 Task: Look for products in the category "Aromatherapy & Essential Oils" from Hobe Labs only.
Action: Mouse pressed left at (328, 154)
Screenshot: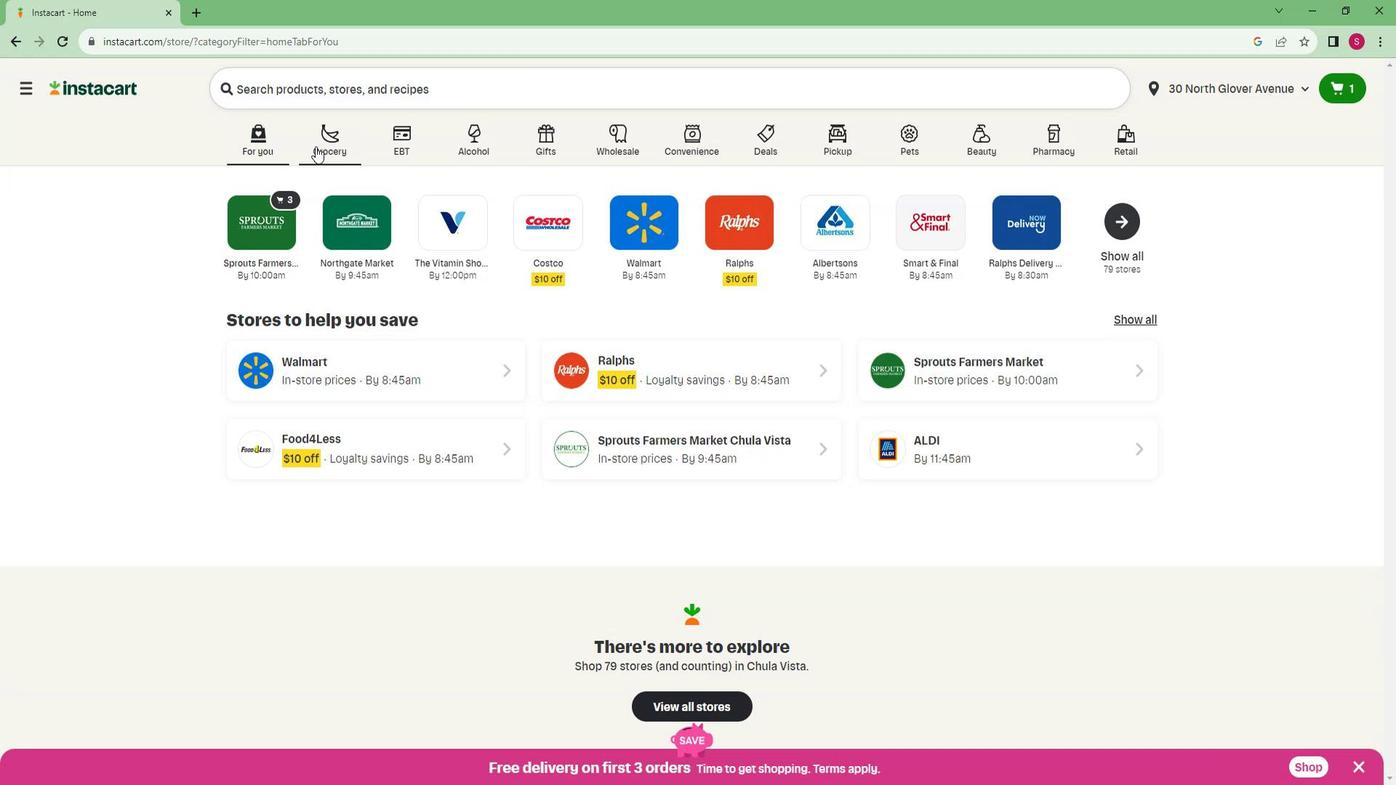 
Action: Mouse moved to (301, 408)
Screenshot: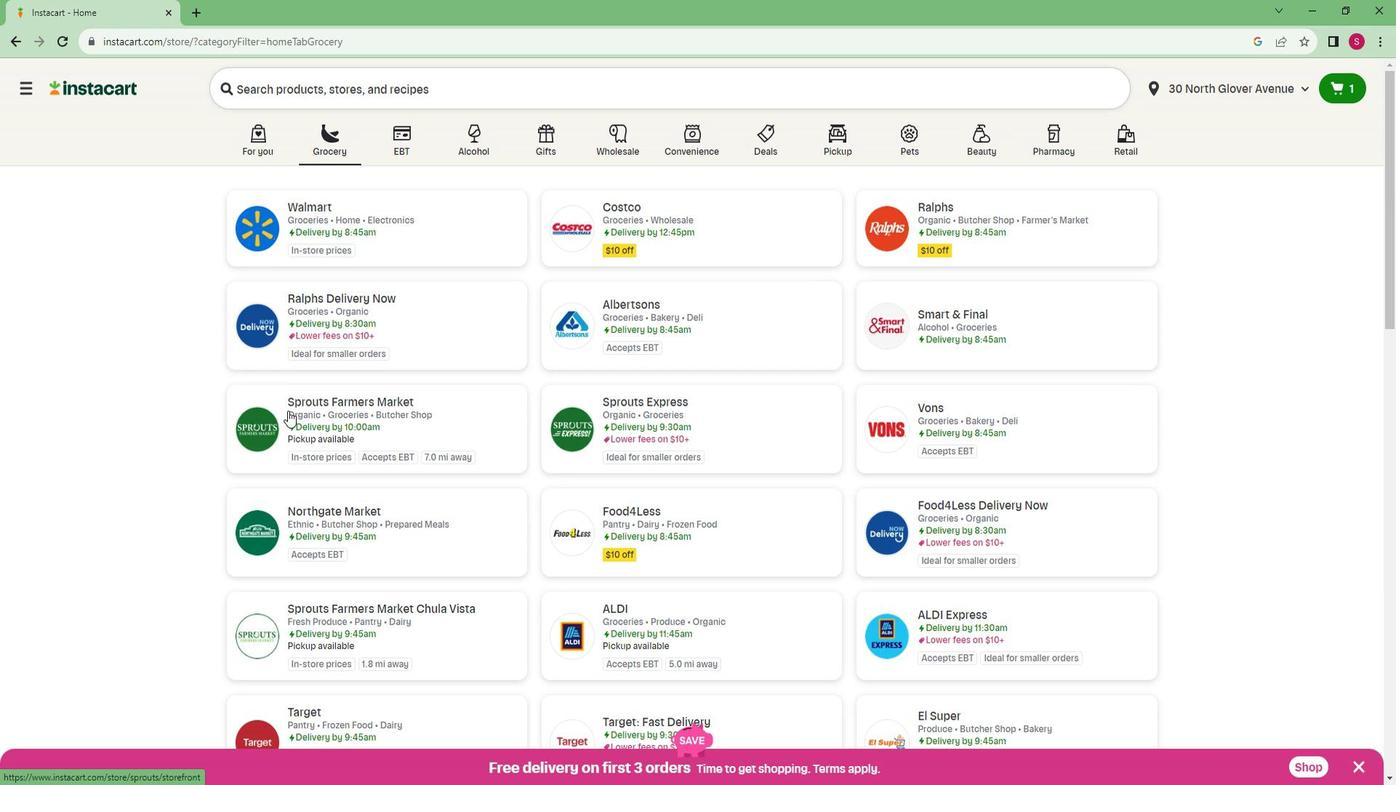 
Action: Mouse pressed left at (301, 408)
Screenshot: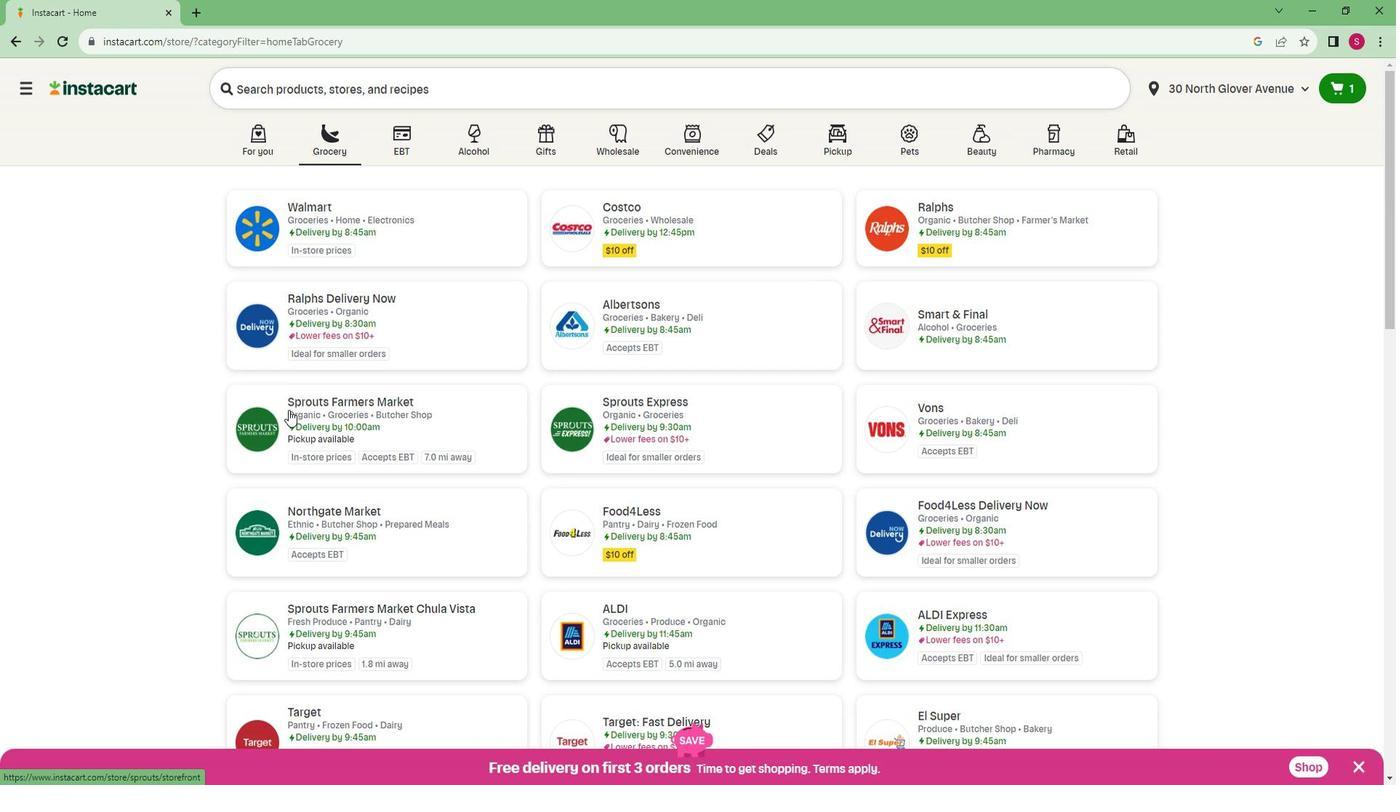 
Action: Mouse moved to (81, 516)
Screenshot: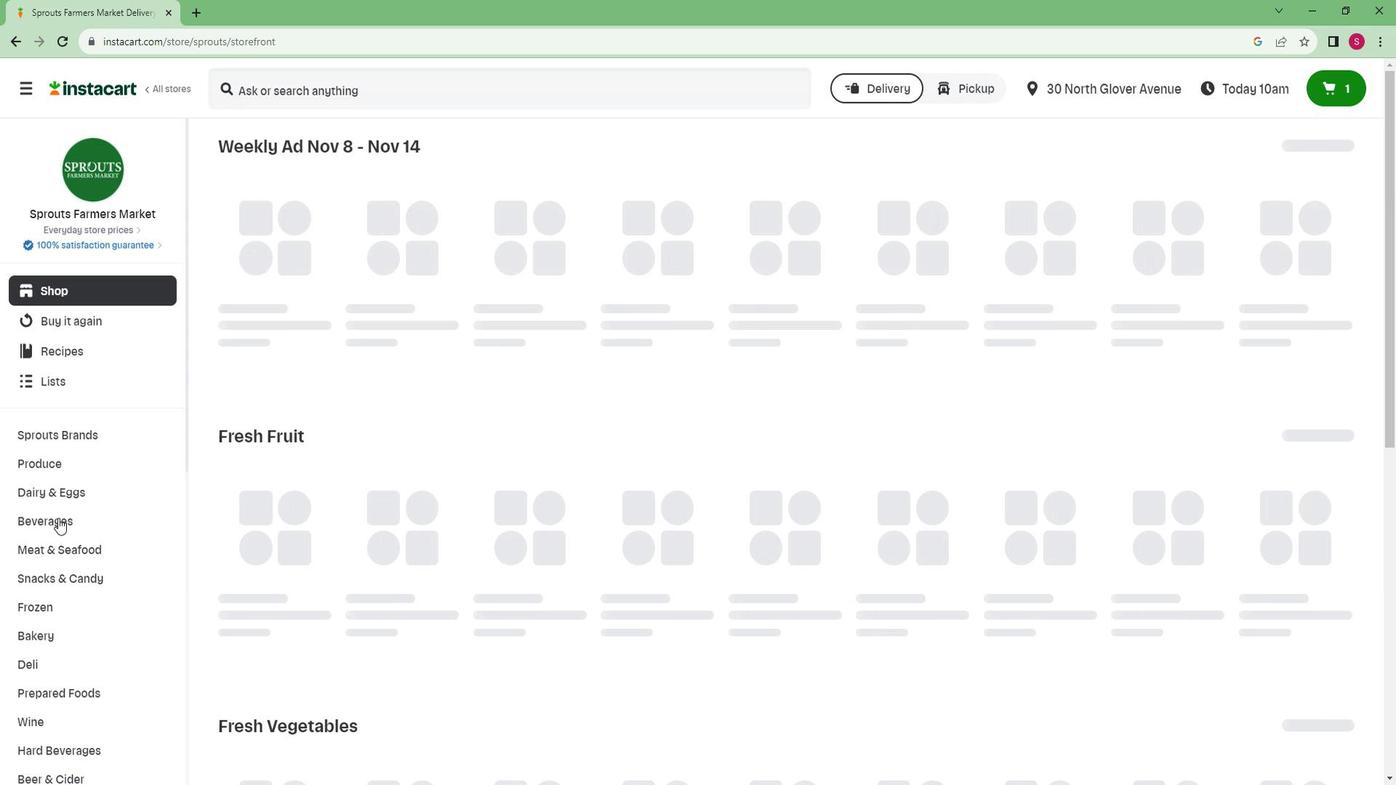 
Action: Mouse scrolled (81, 515) with delta (0, 0)
Screenshot: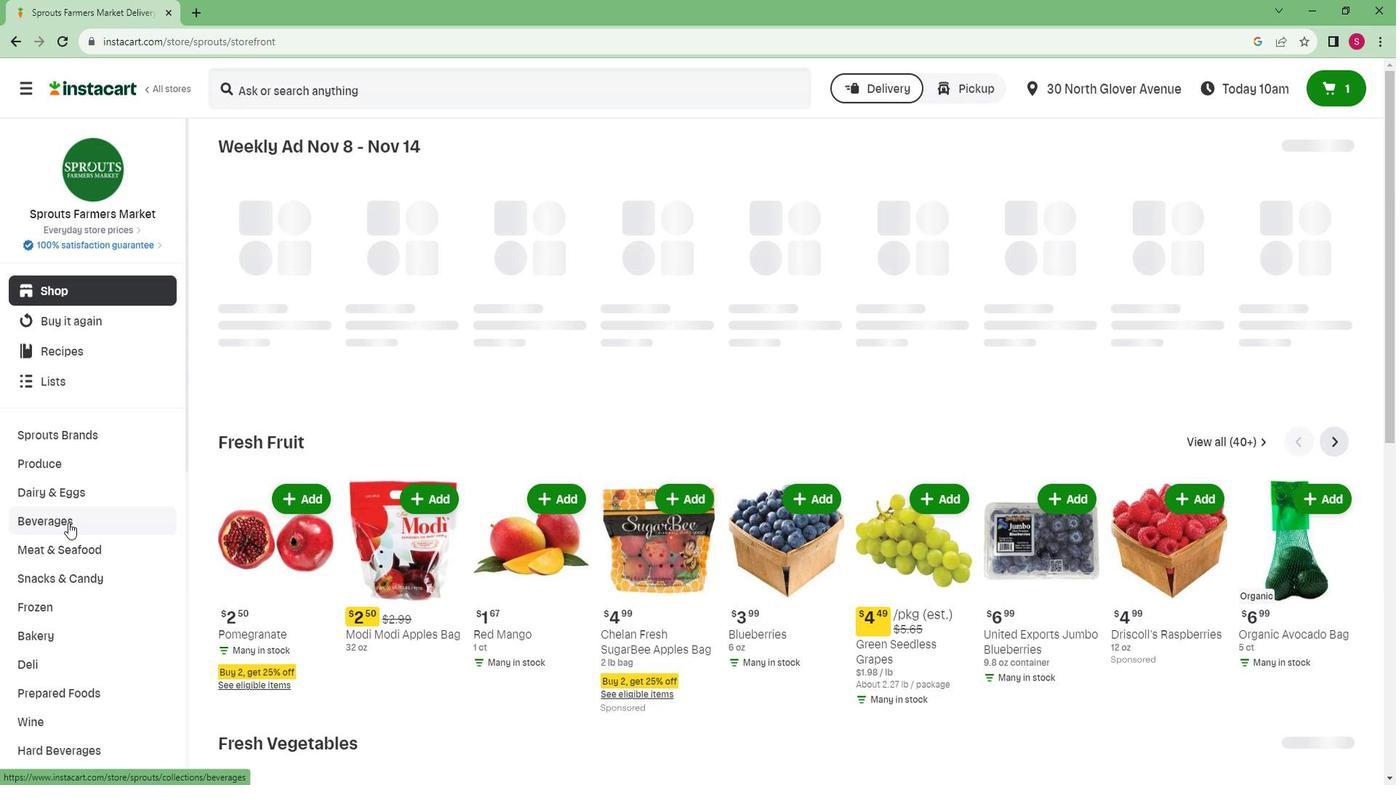 
Action: Mouse scrolled (81, 515) with delta (0, 0)
Screenshot: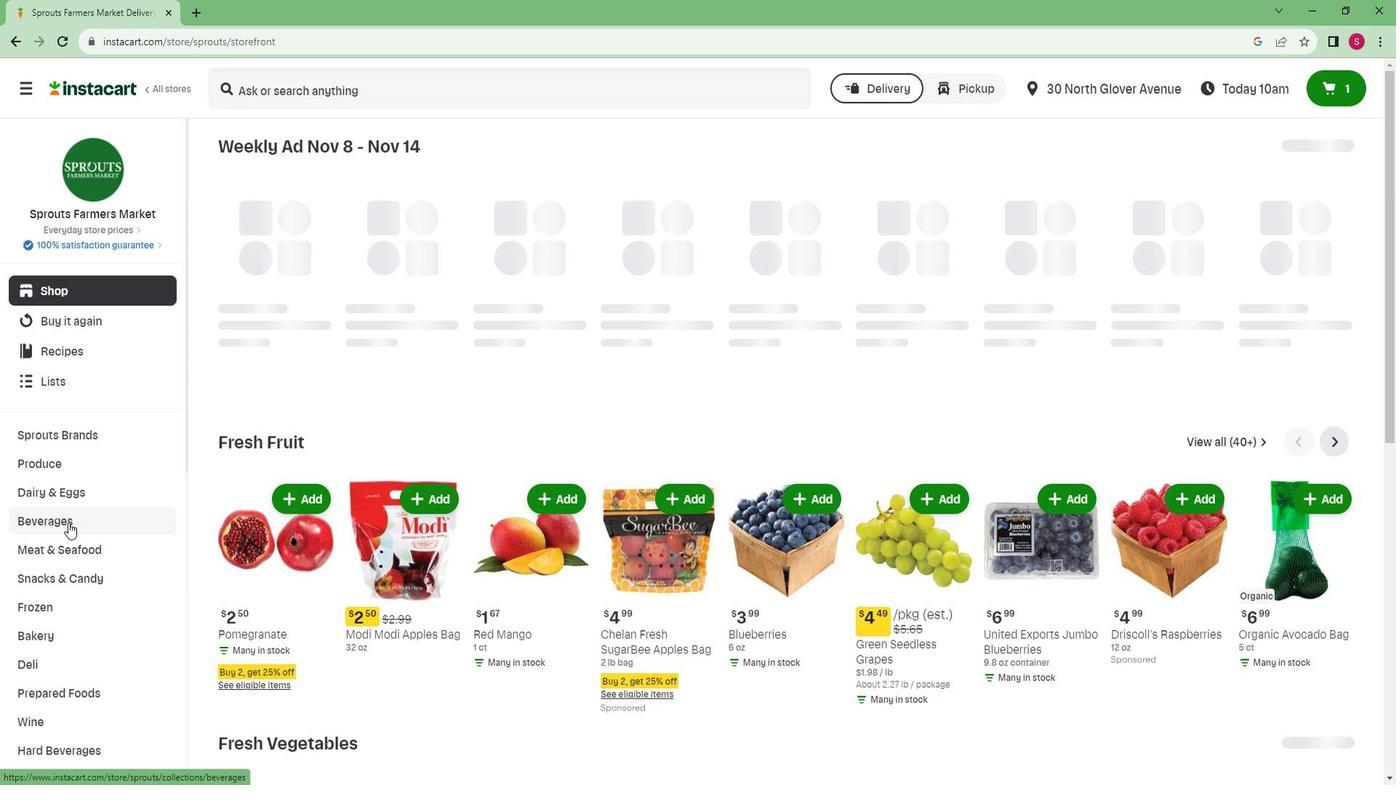 
Action: Mouse scrolled (81, 515) with delta (0, 0)
Screenshot: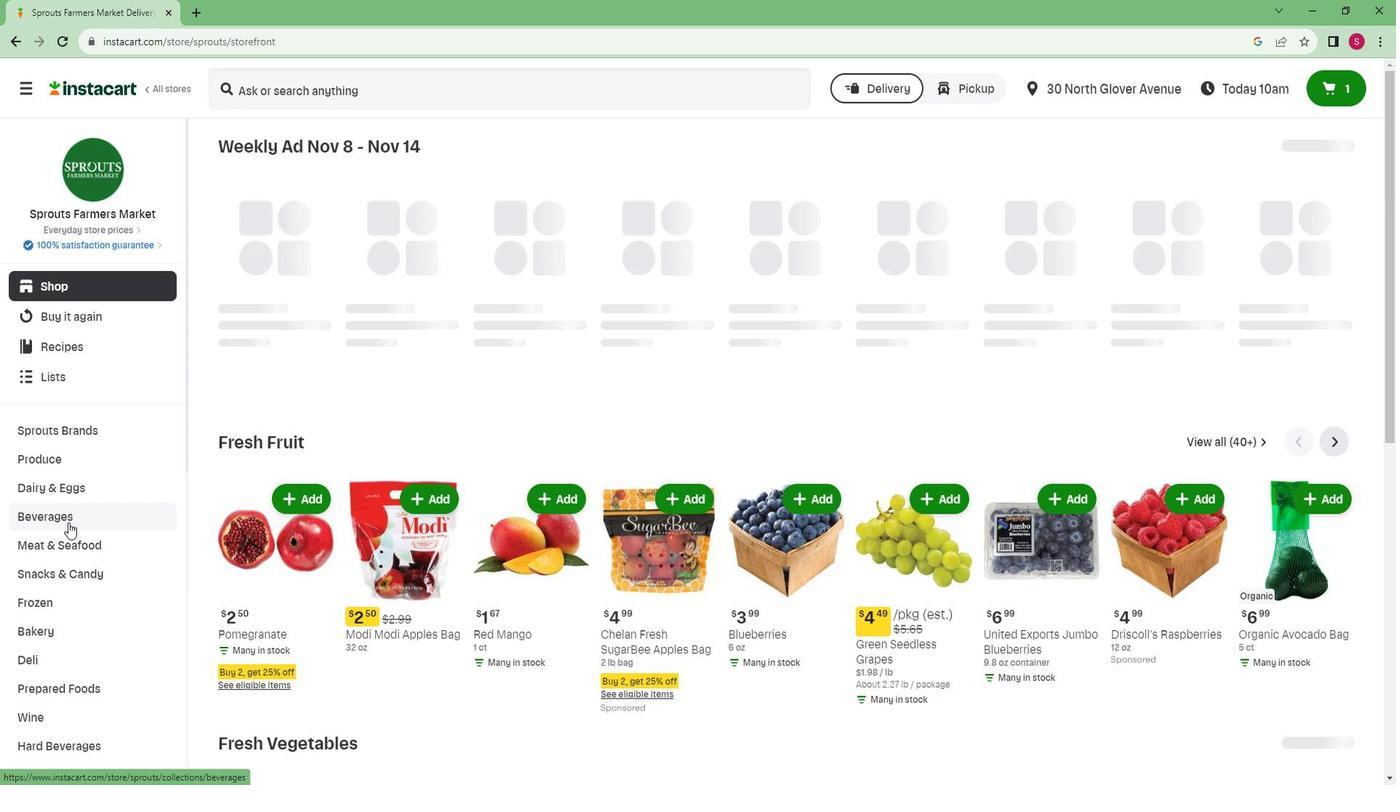 
Action: Mouse scrolled (81, 515) with delta (0, 0)
Screenshot: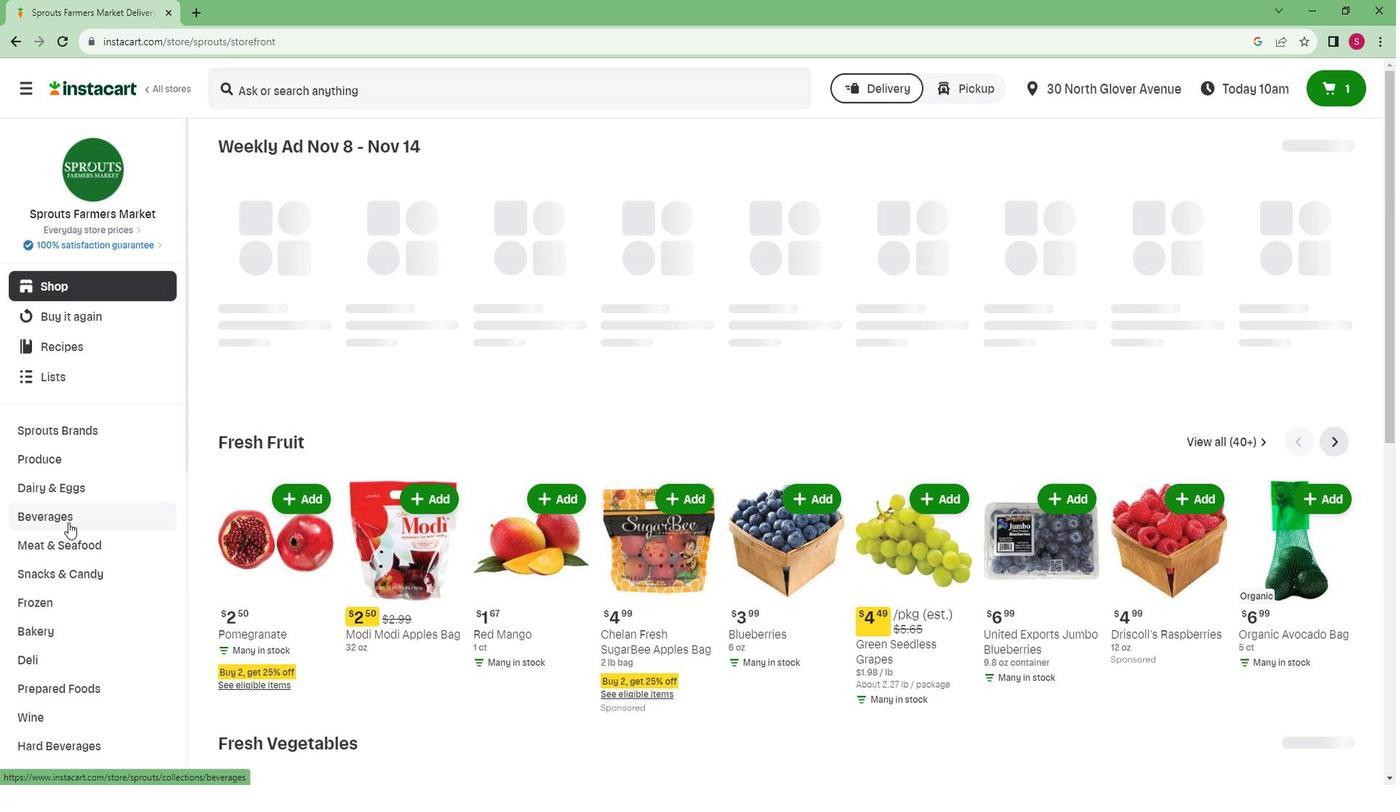 
Action: Mouse scrolled (81, 515) with delta (0, 0)
Screenshot: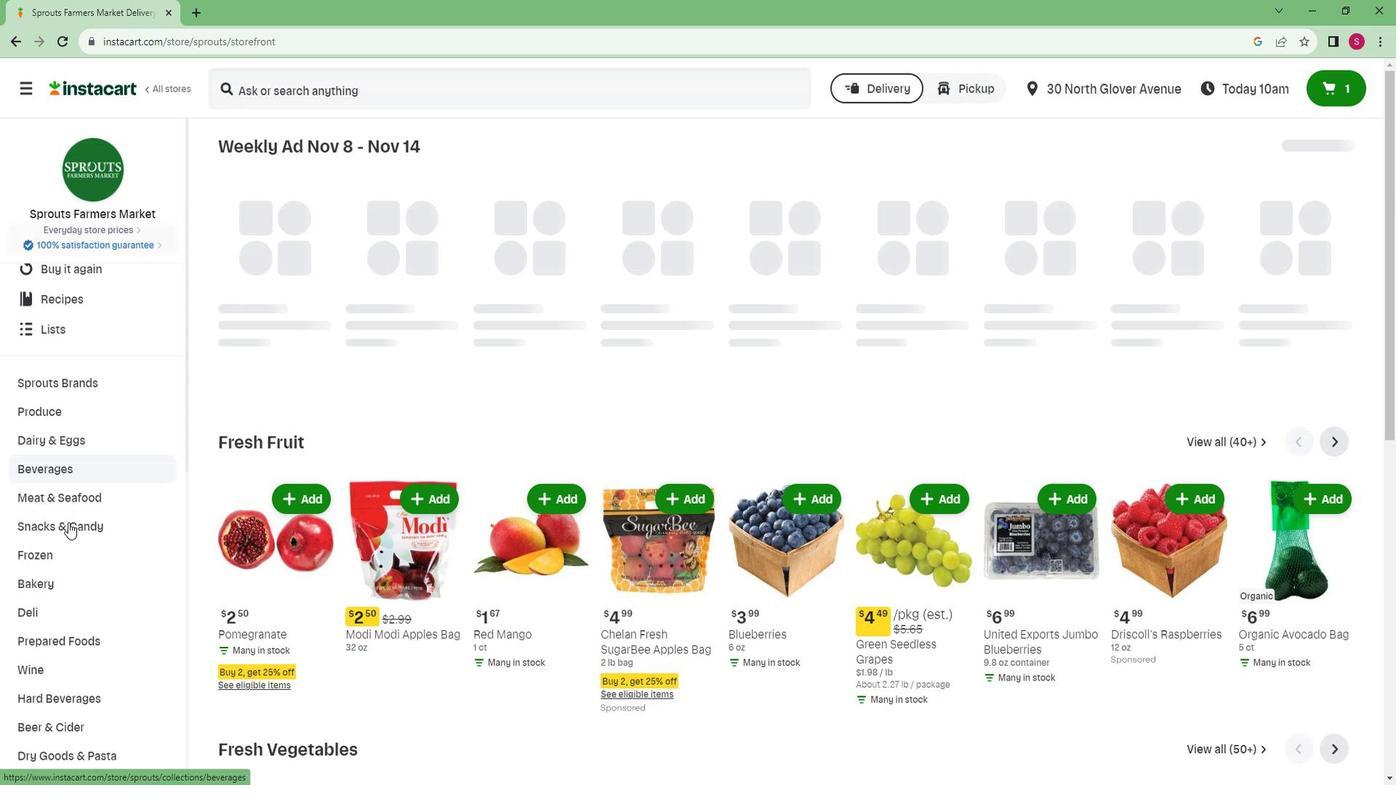 
Action: Mouse scrolled (81, 515) with delta (0, 0)
Screenshot: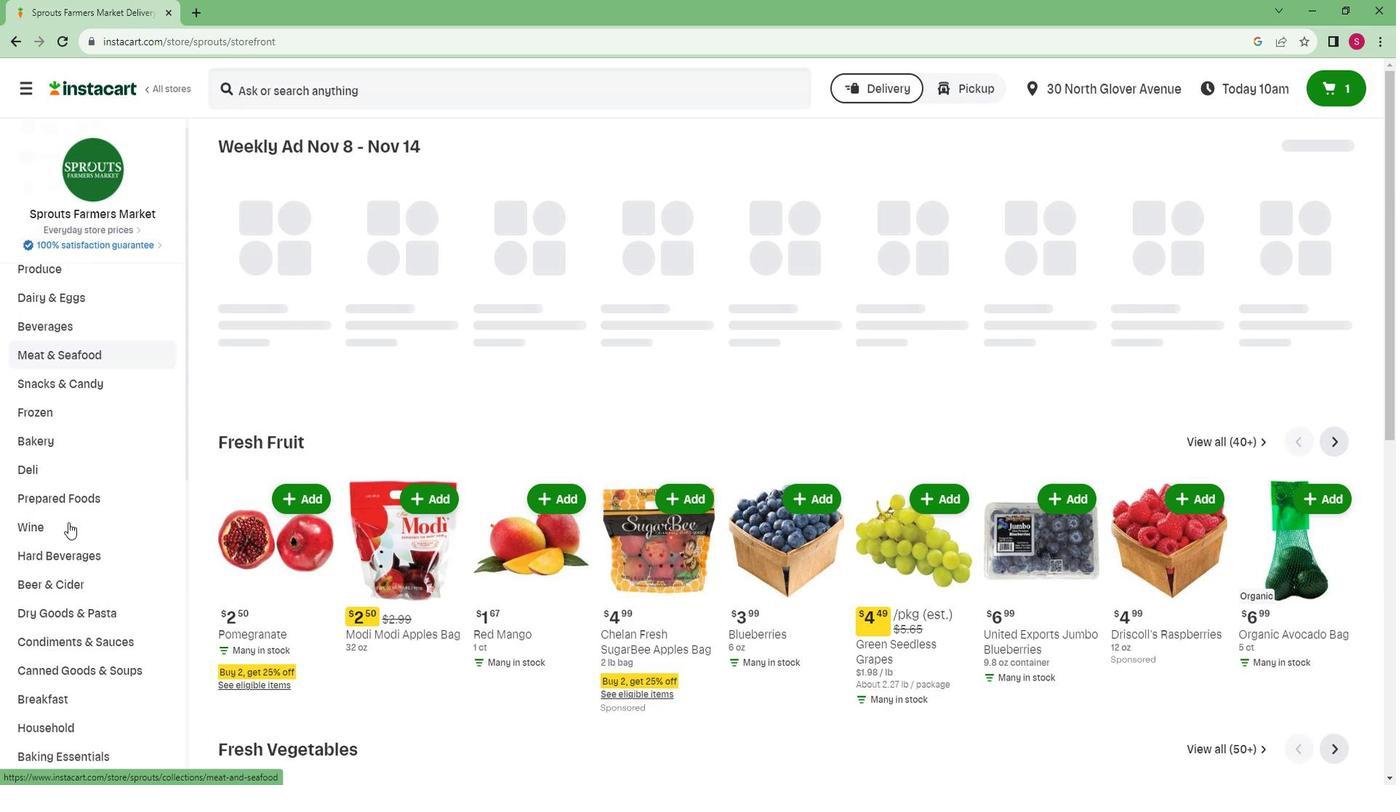 
Action: Mouse scrolled (81, 515) with delta (0, 0)
Screenshot: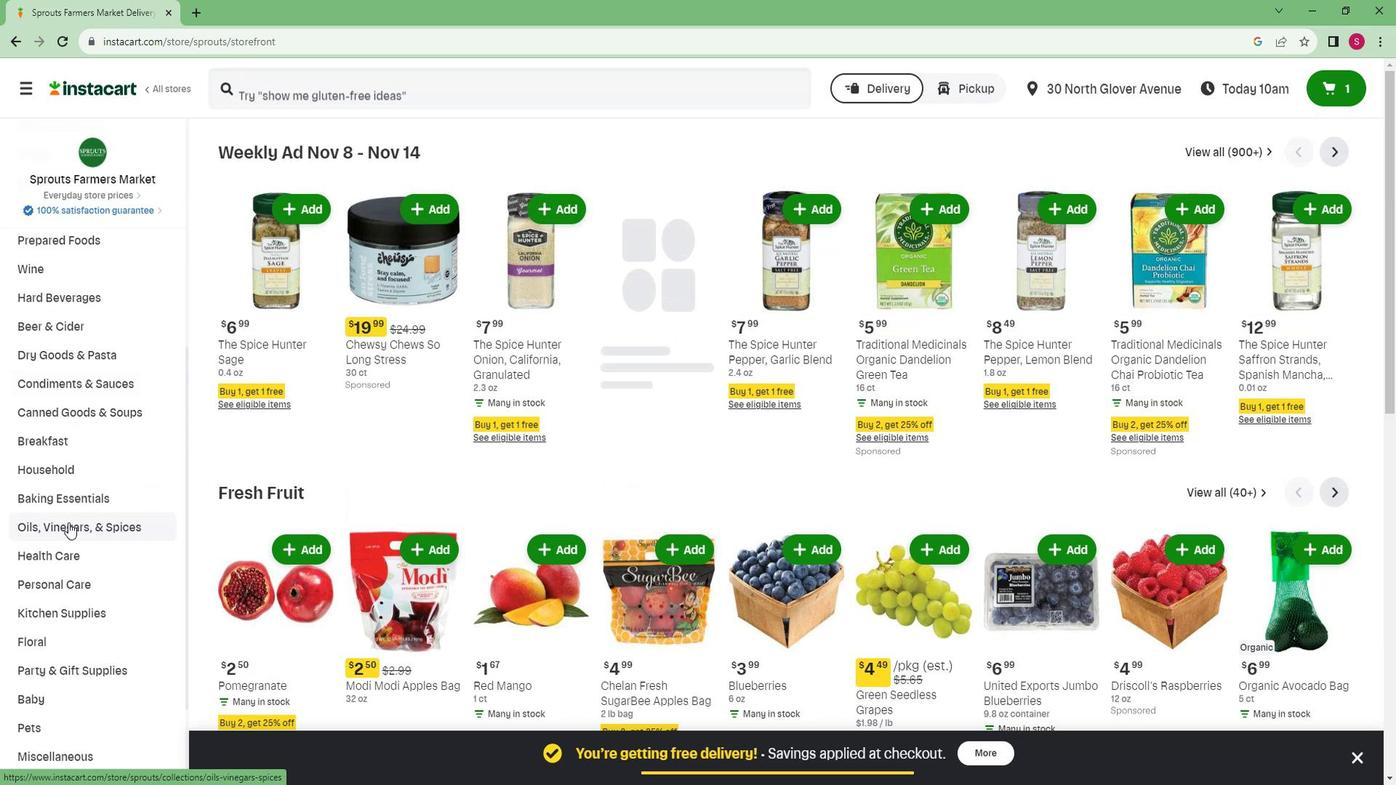 
Action: Mouse scrolled (81, 515) with delta (0, 0)
Screenshot: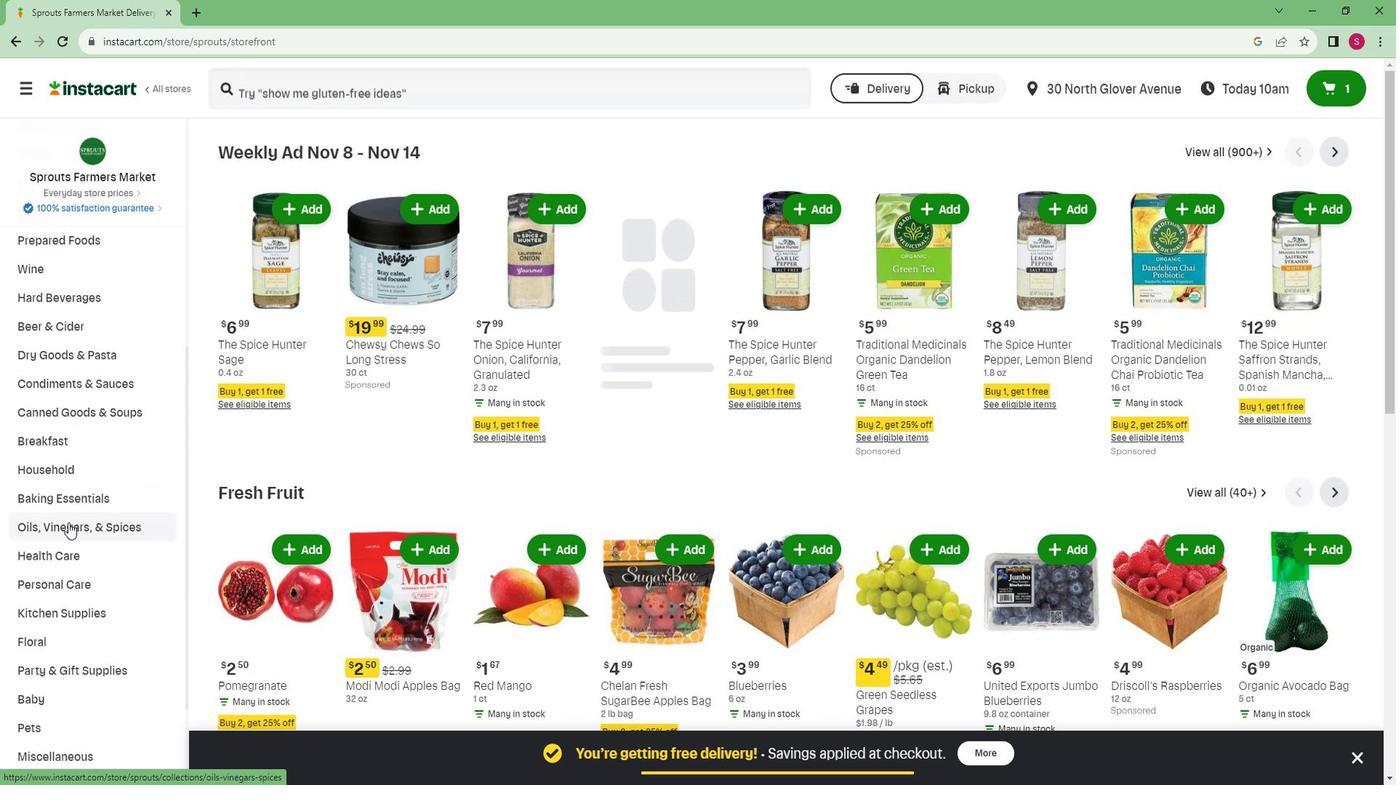 
Action: Mouse scrolled (81, 515) with delta (0, 0)
Screenshot: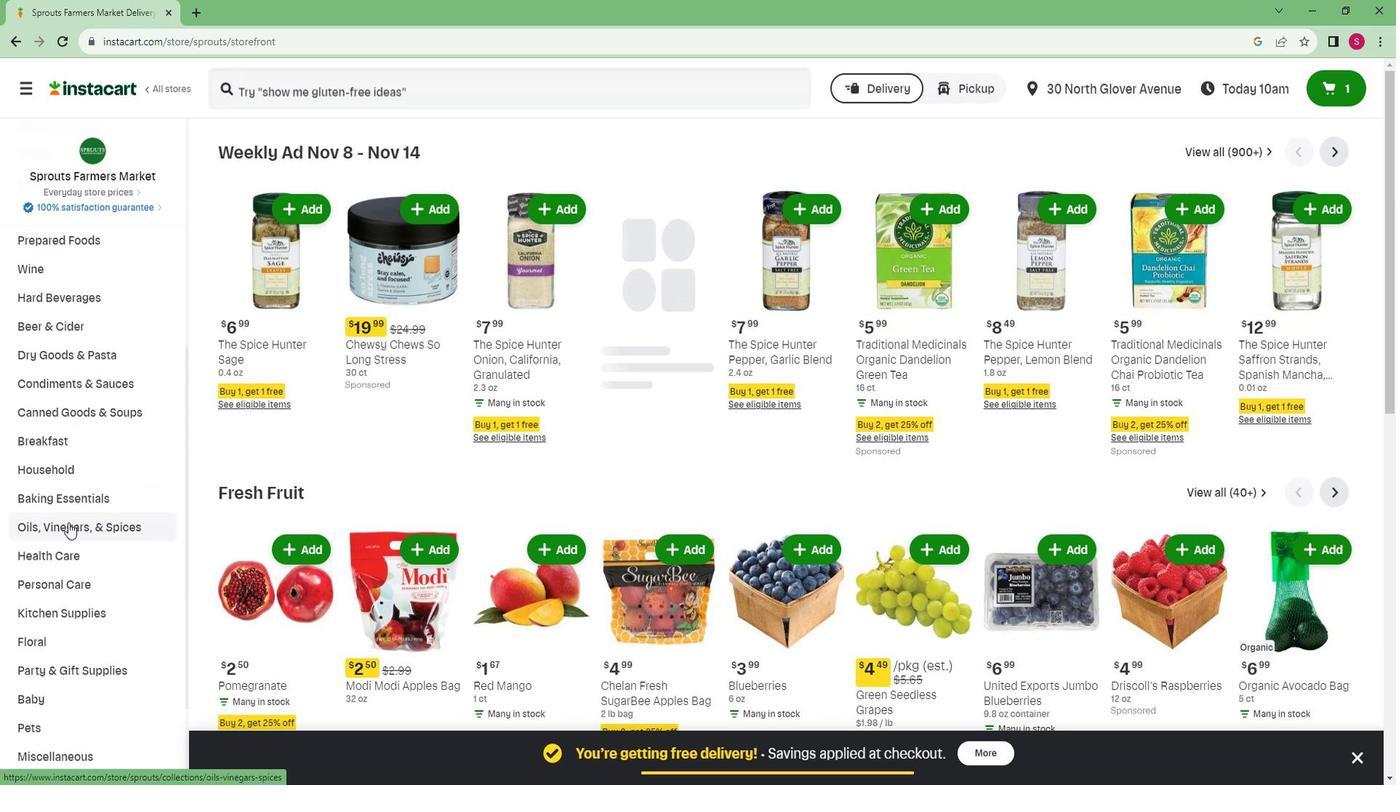
Action: Mouse scrolled (81, 515) with delta (0, 0)
Screenshot: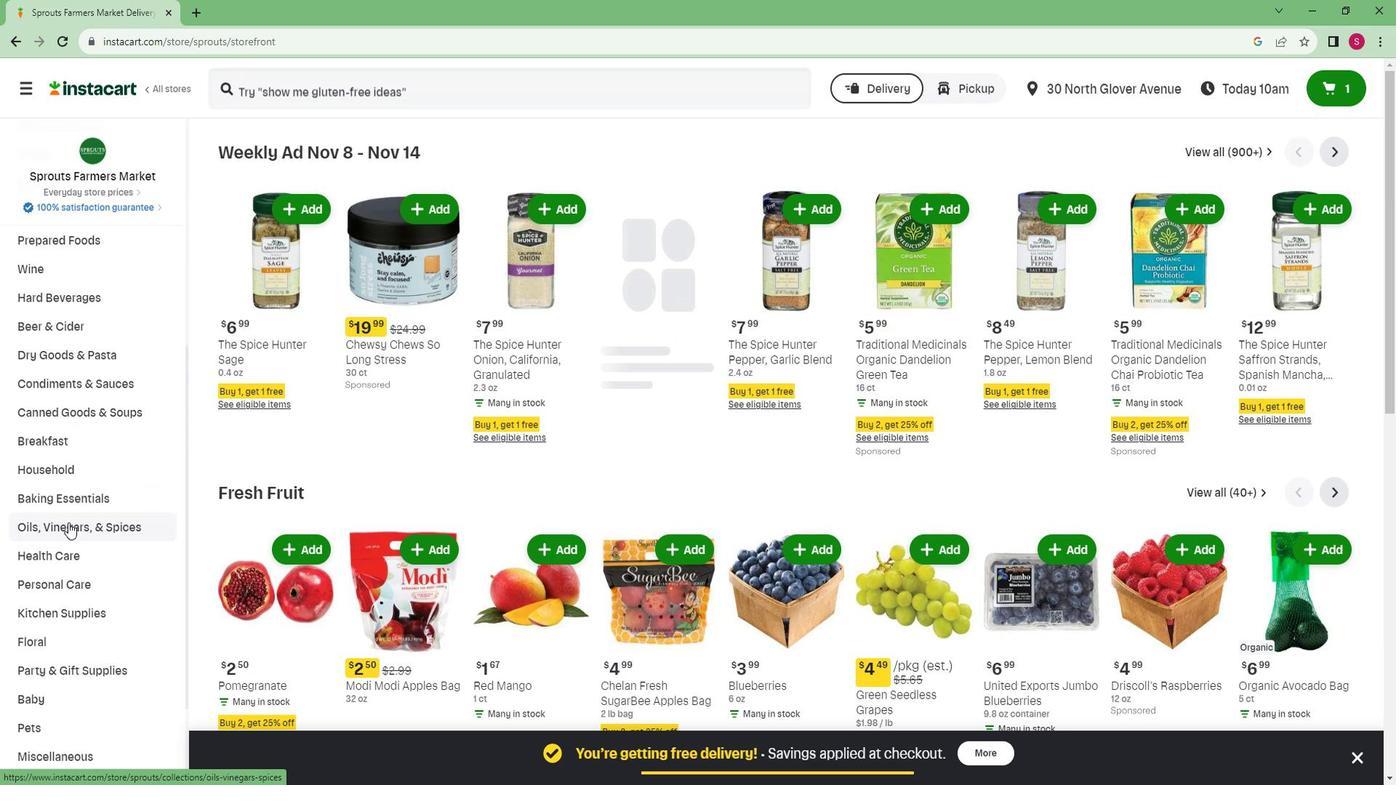 
Action: Mouse moved to (58, 725)
Screenshot: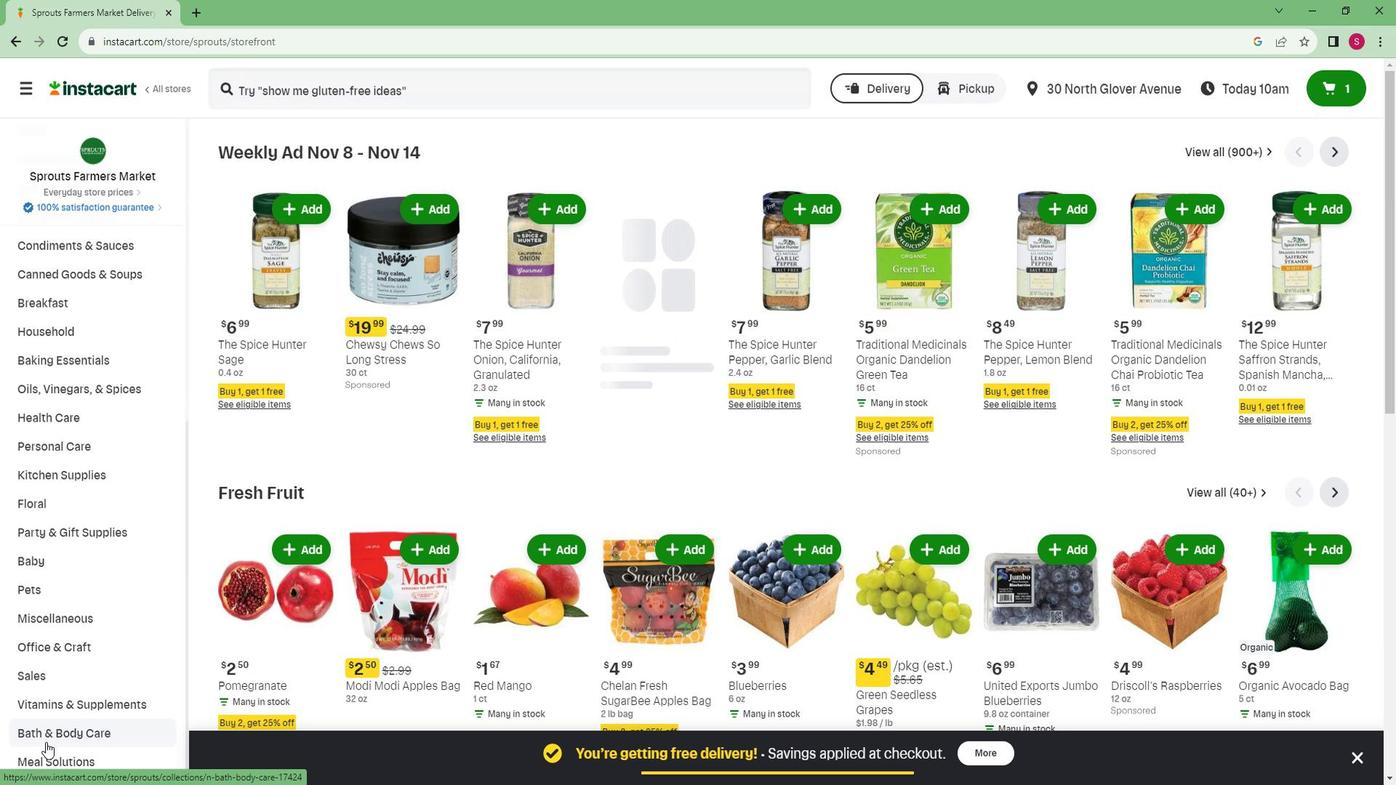 
Action: Mouse pressed left at (58, 725)
Screenshot: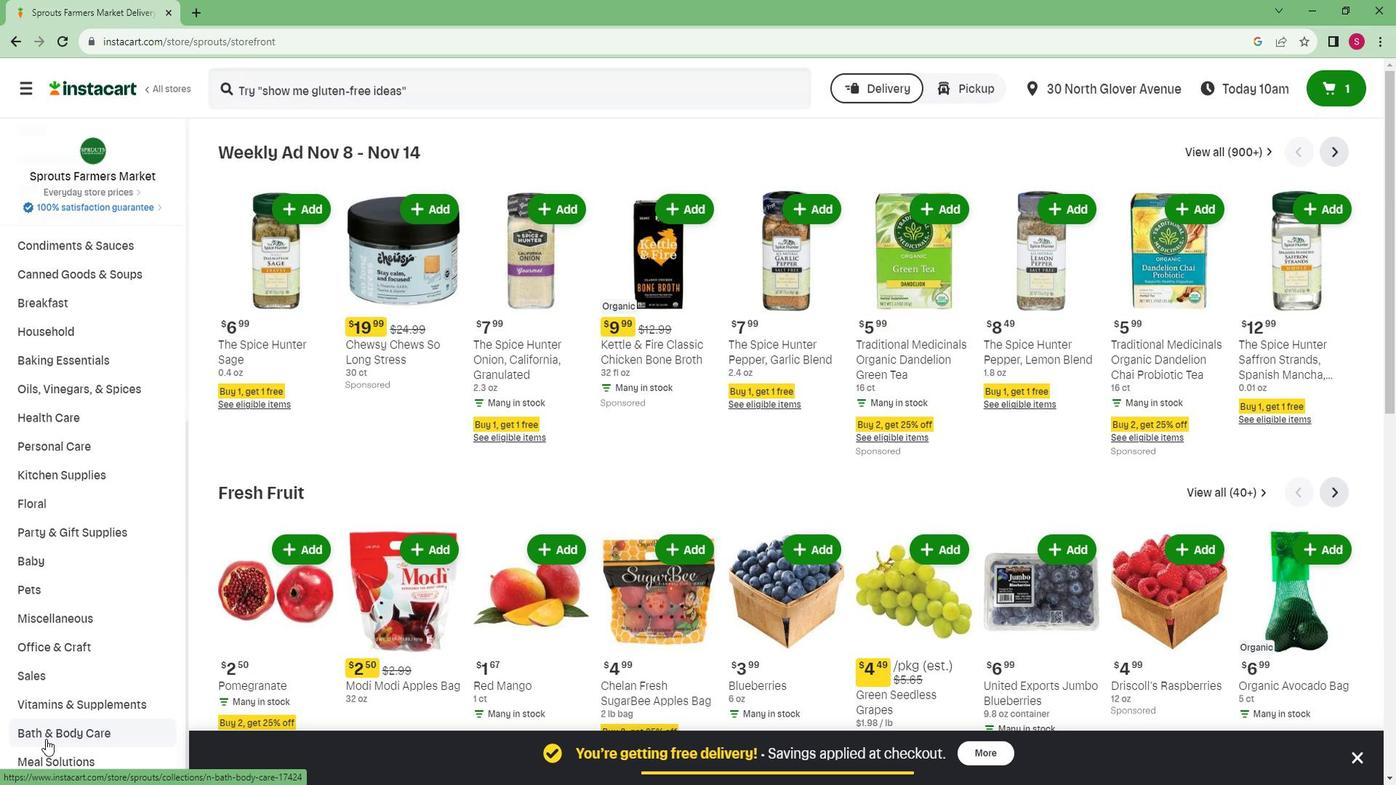 
Action: Mouse moved to (1211, 187)
Screenshot: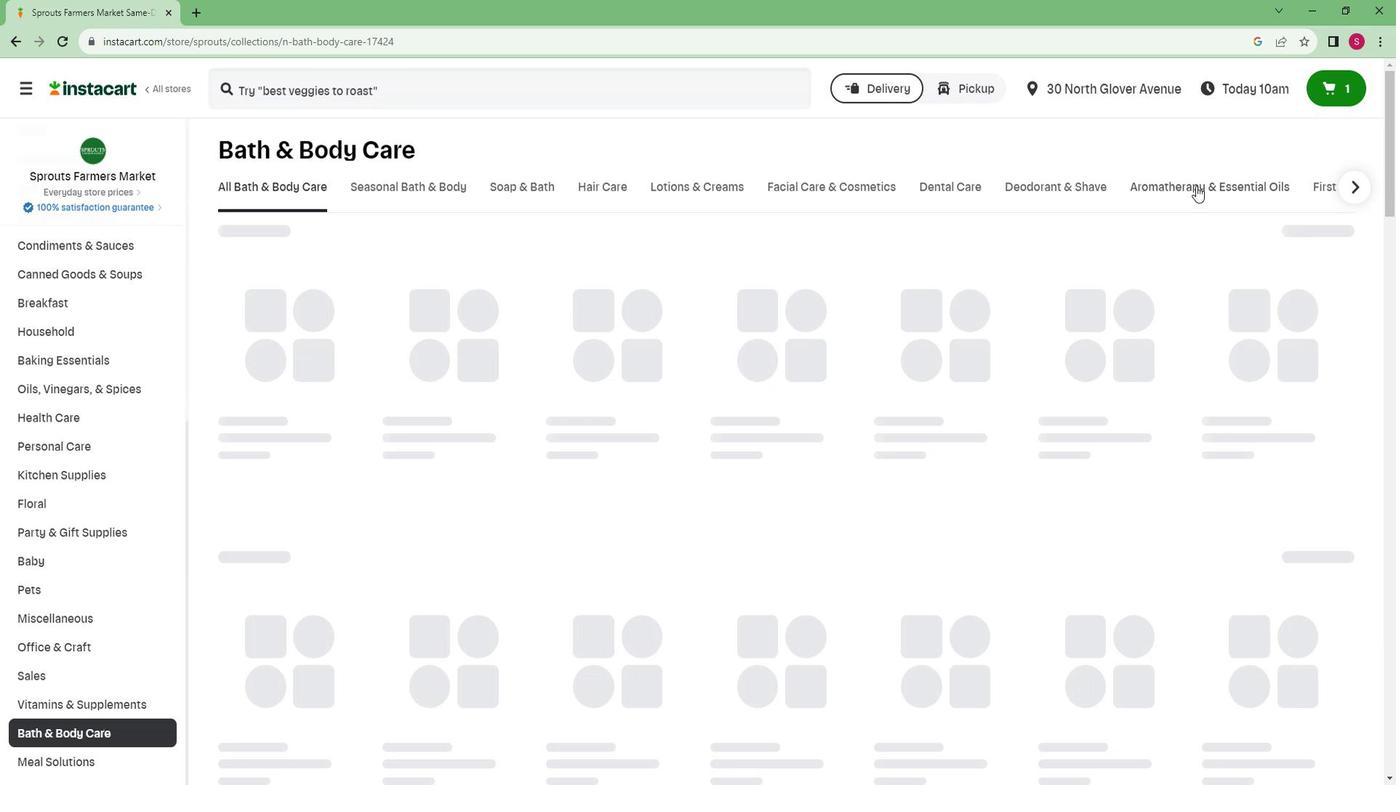 
Action: Mouse pressed left at (1211, 187)
Screenshot: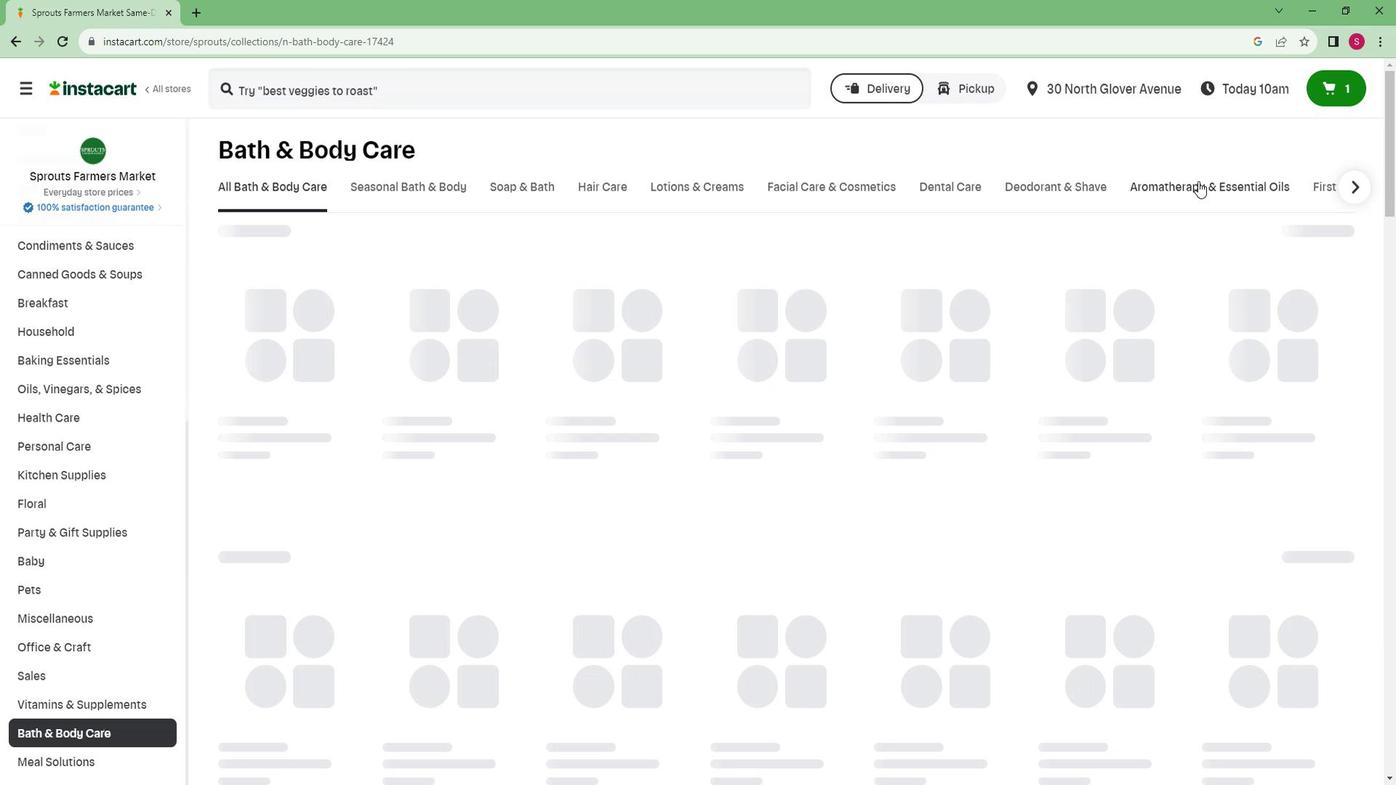 
Action: Mouse moved to (352, 238)
Screenshot: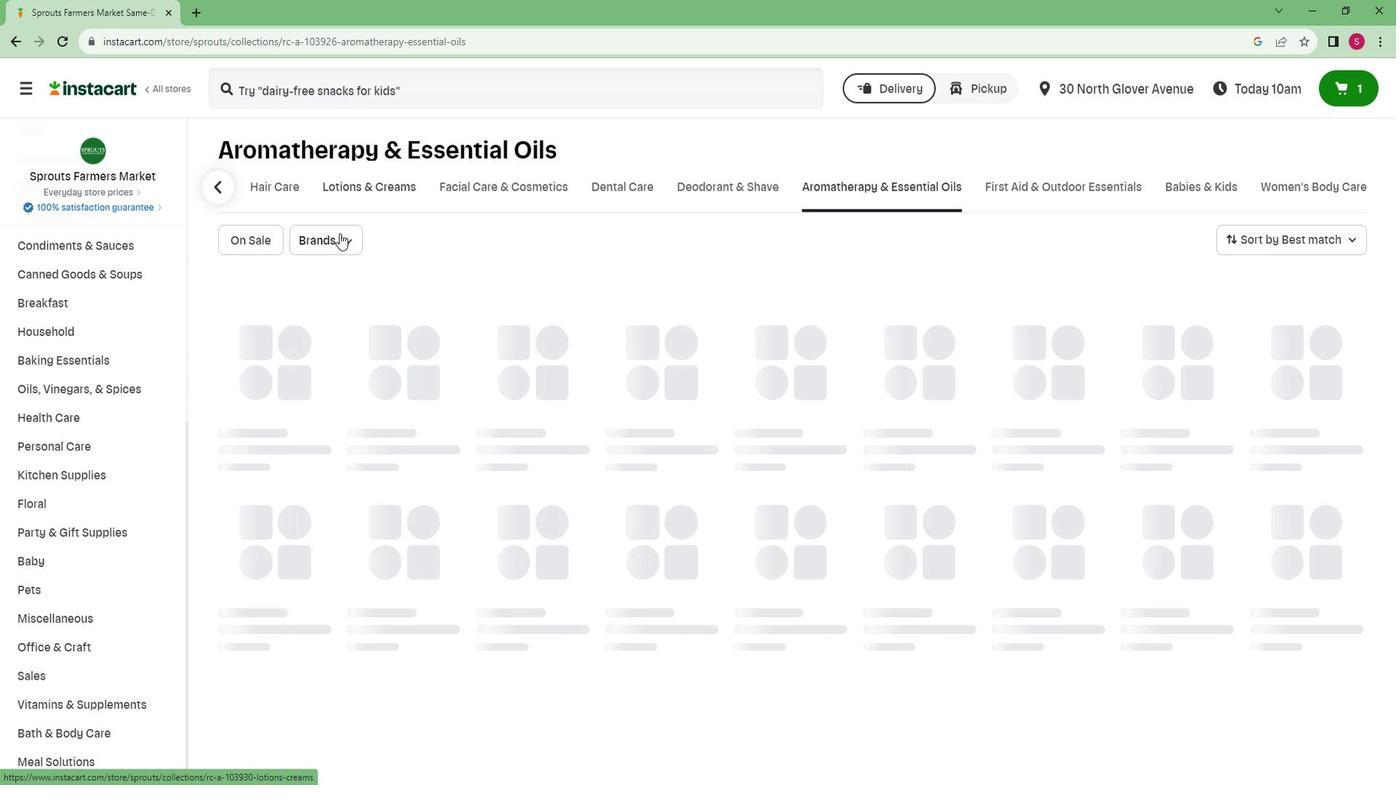 
Action: Mouse pressed left at (352, 238)
Screenshot: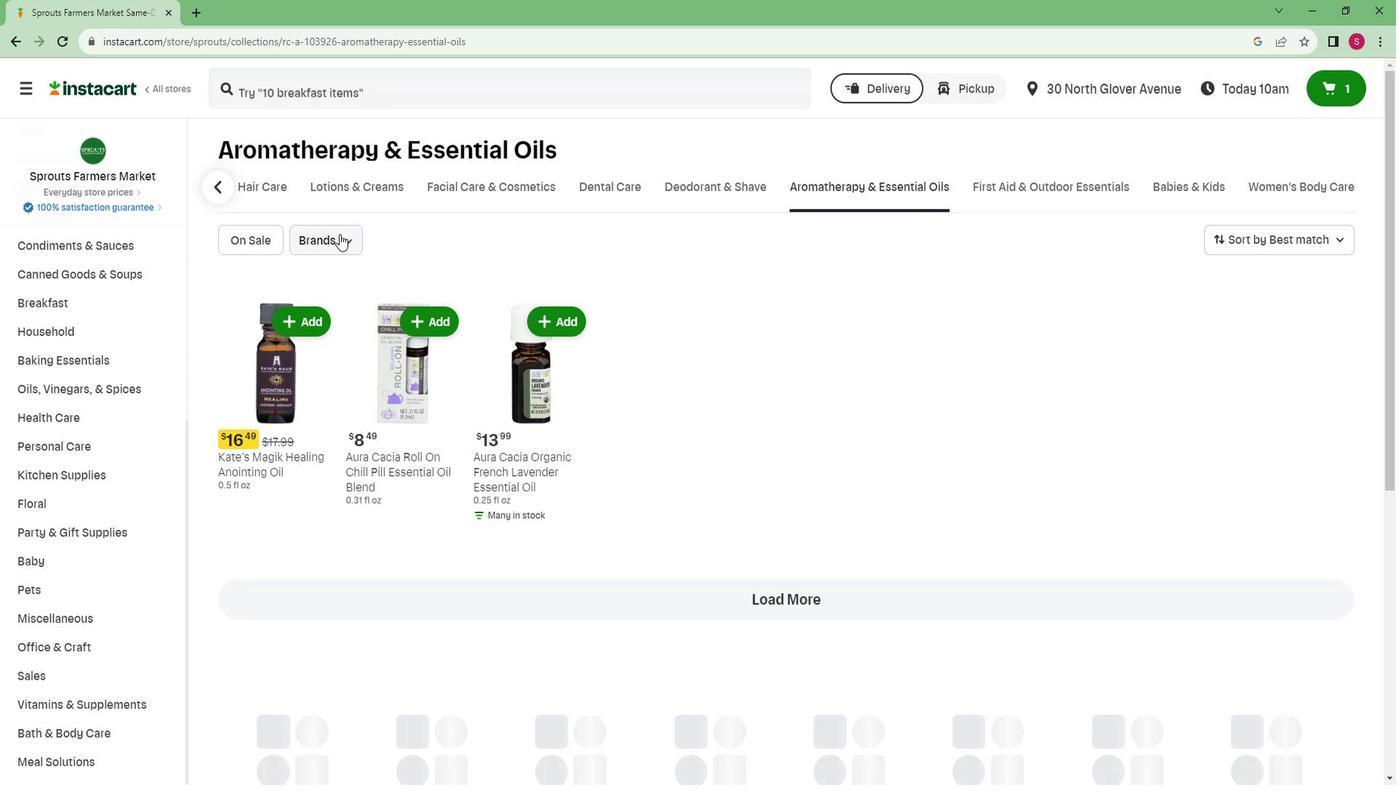 
Action: Mouse moved to (368, 354)
Screenshot: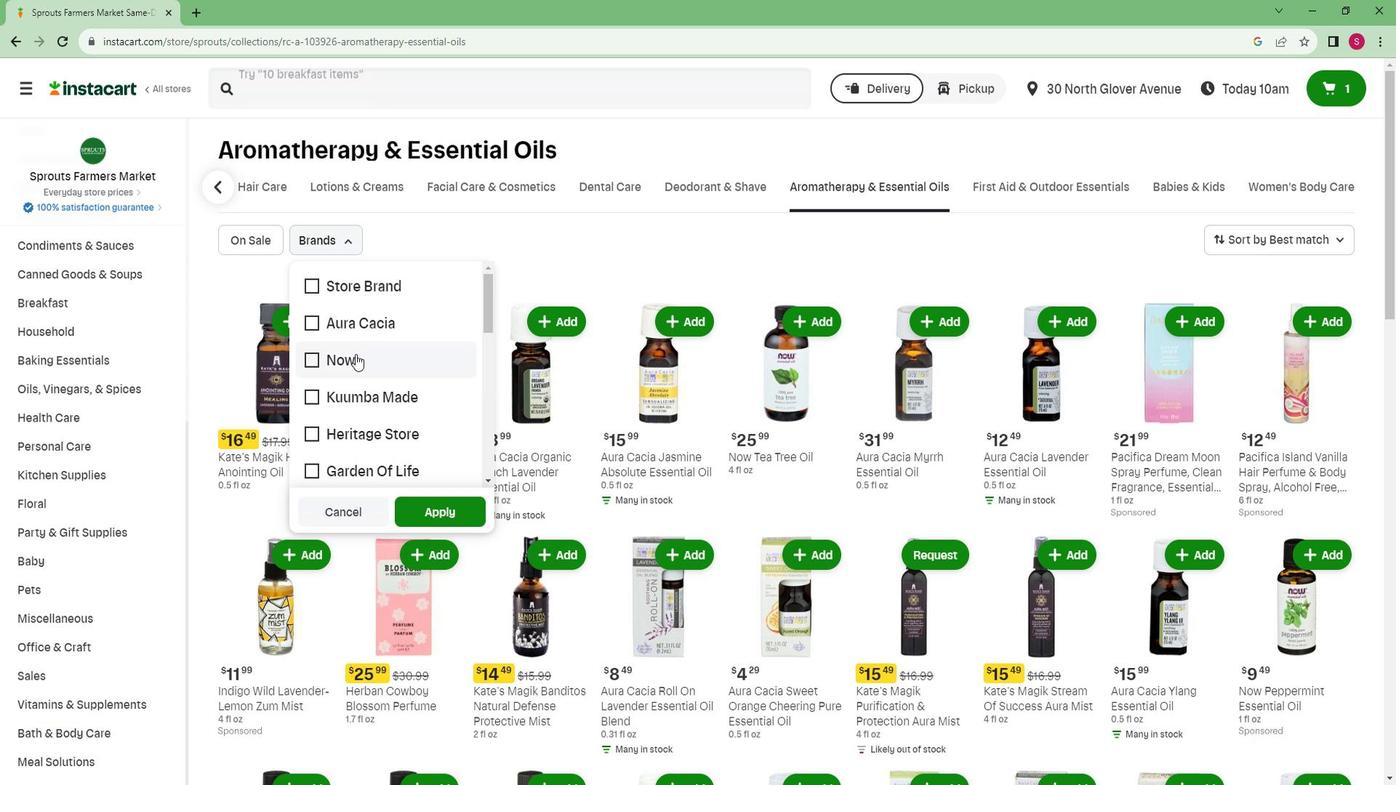 
Action: Mouse scrolled (368, 353) with delta (0, 0)
Screenshot: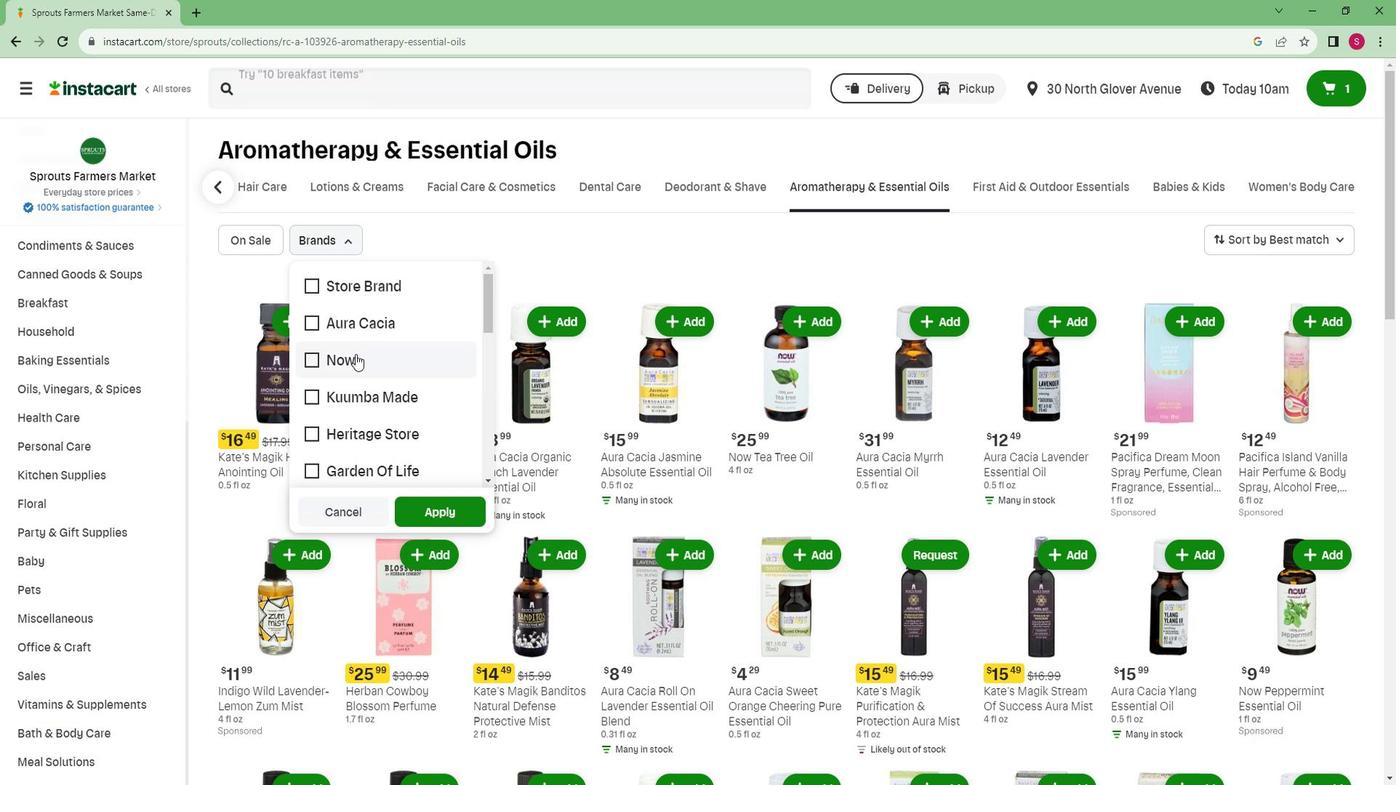 
Action: Mouse scrolled (368, 353) with delta (0, 0)
Screenshot: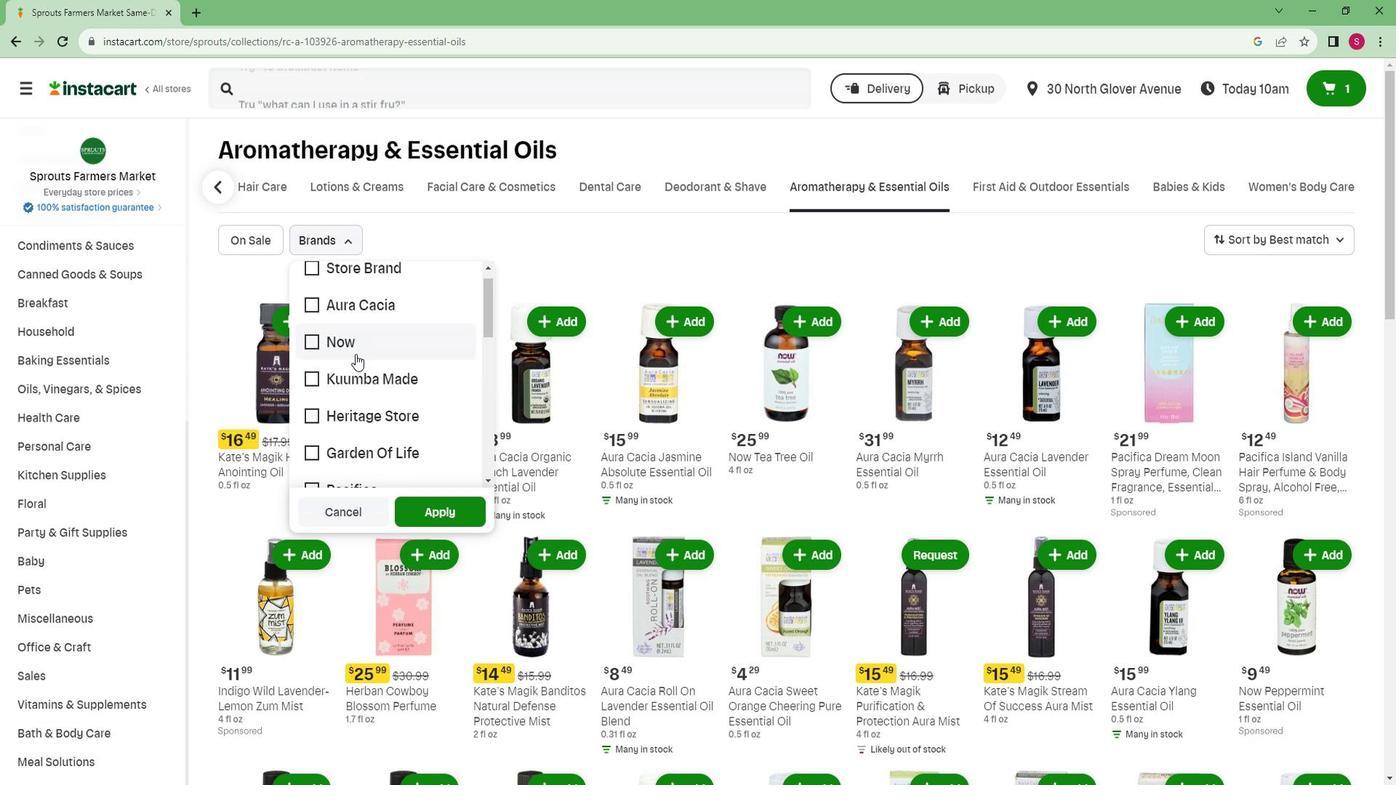 
Action: Mouse scrolled (368, 353) with delta (0, 0)
Screenshot: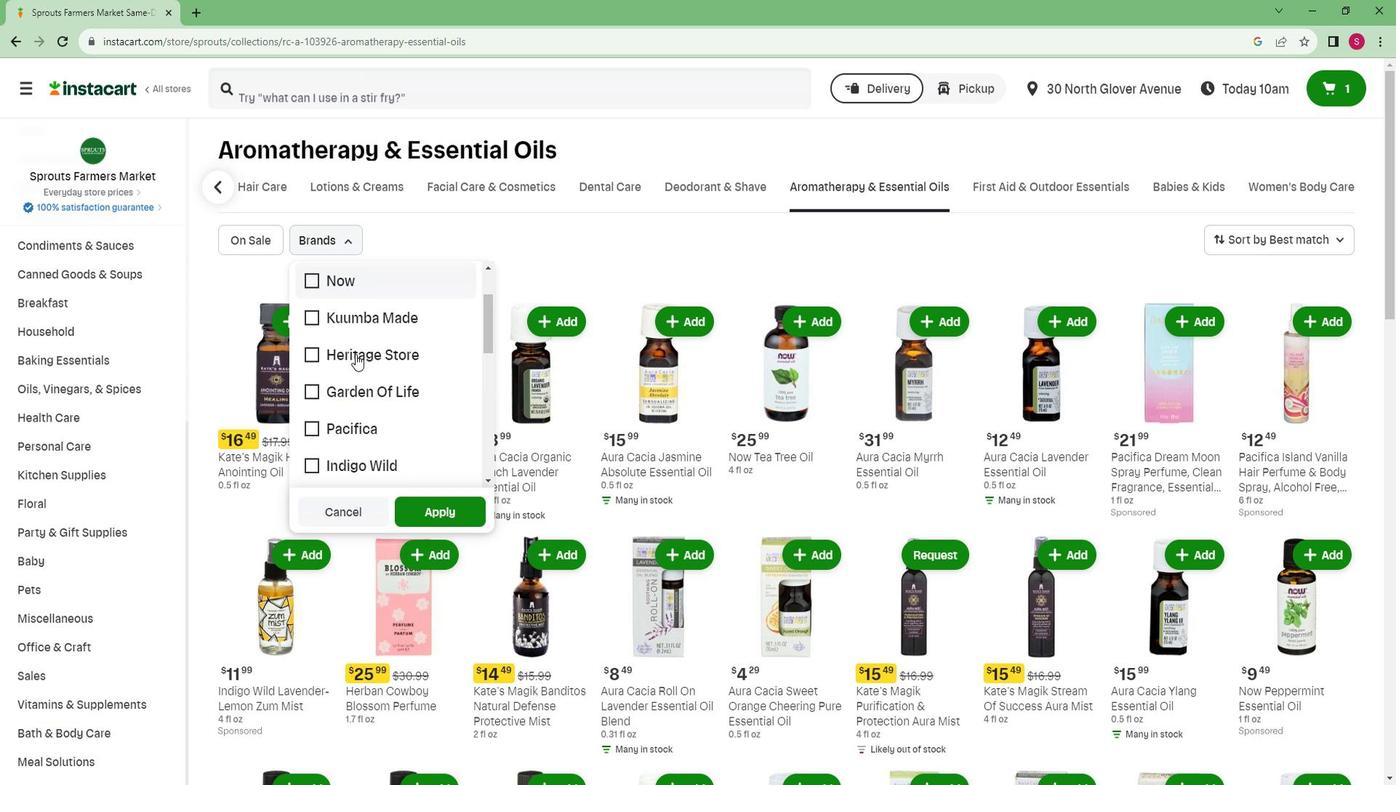 
Action: Mouse scrolled (368, 353) with delta (0, 0)
Screenshot: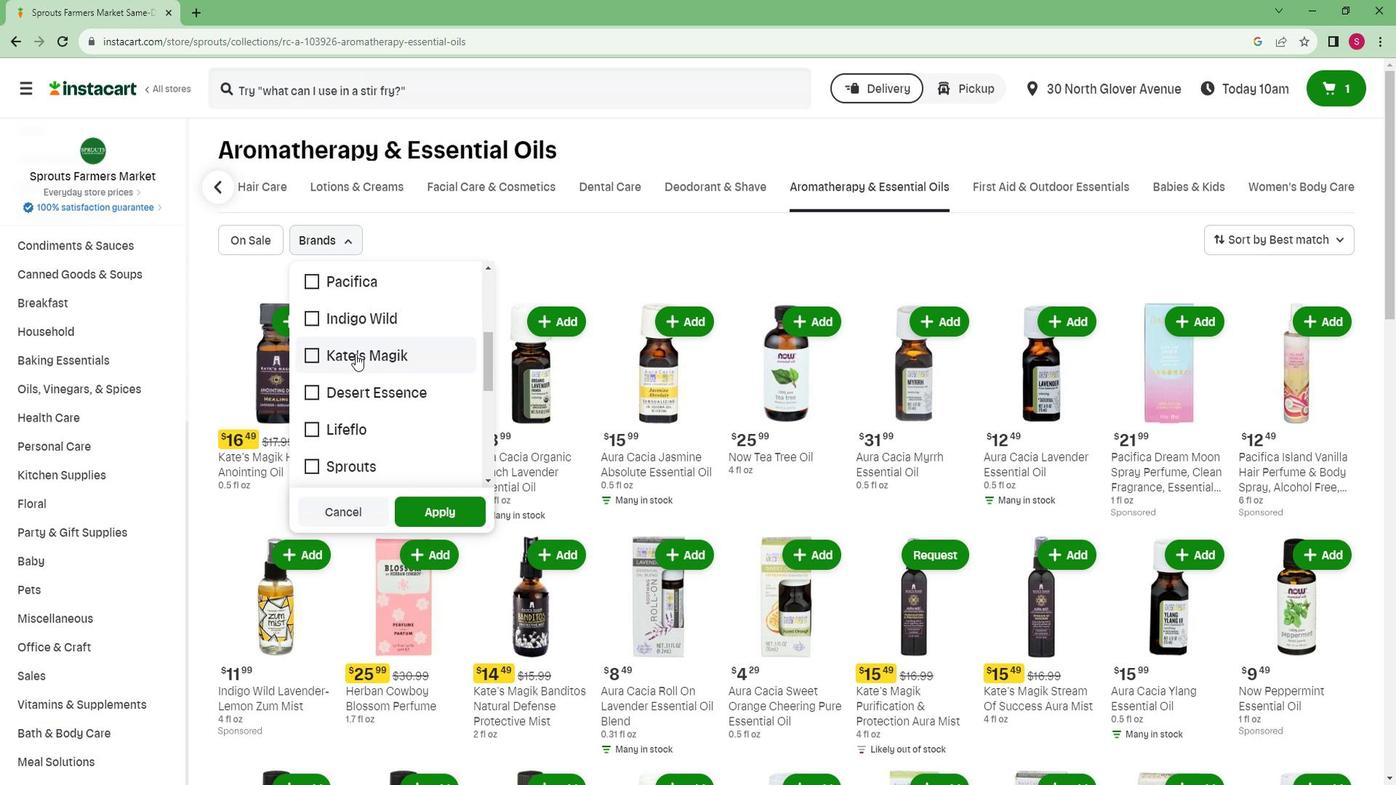 
Action: Mouse scrolled (368, 353) with delta (0, 0)
Screenshot: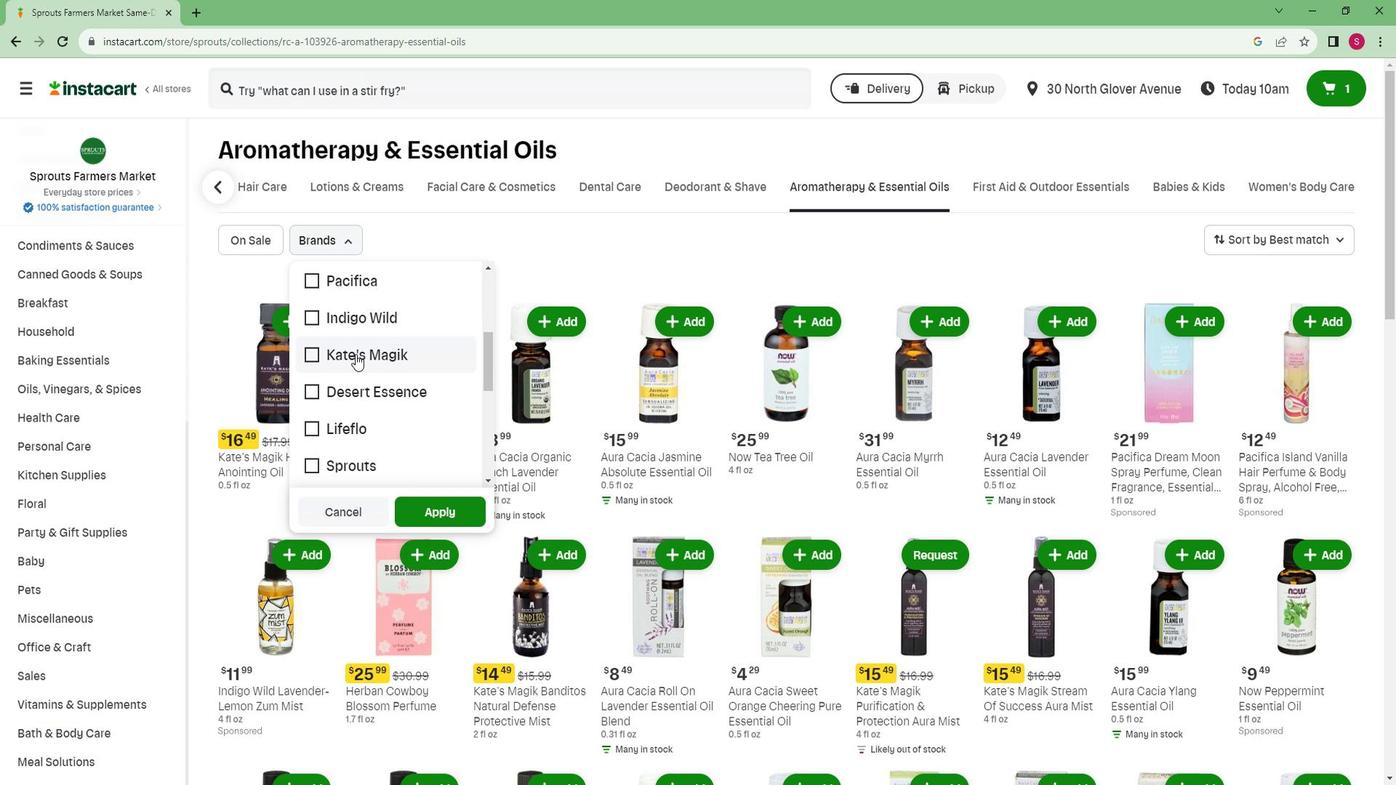 
Action: Mouse scrolled (368, 353) with delta (0, 0)
Screenshot: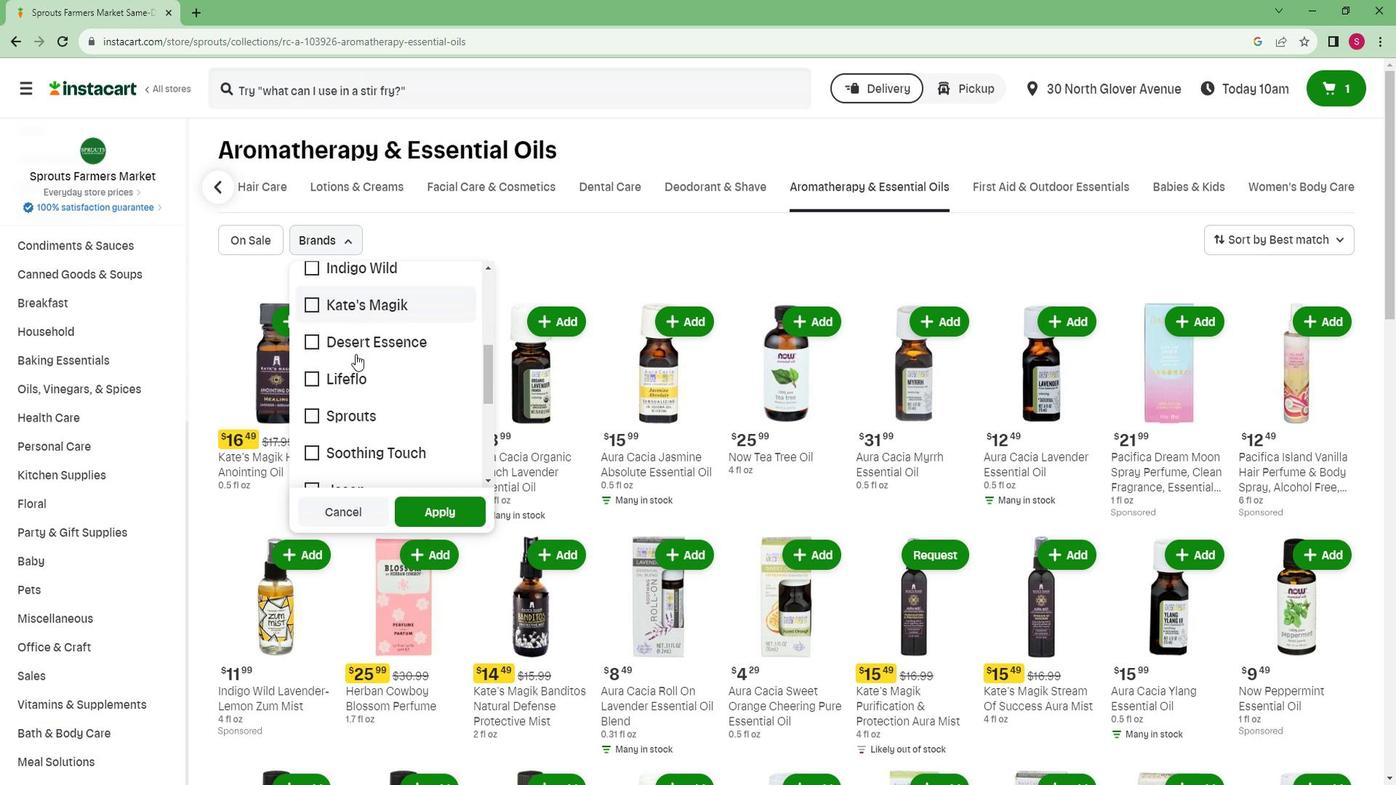 
Action: Mouse scrolled (368, 353) with delta (0, 0)
Screenshot: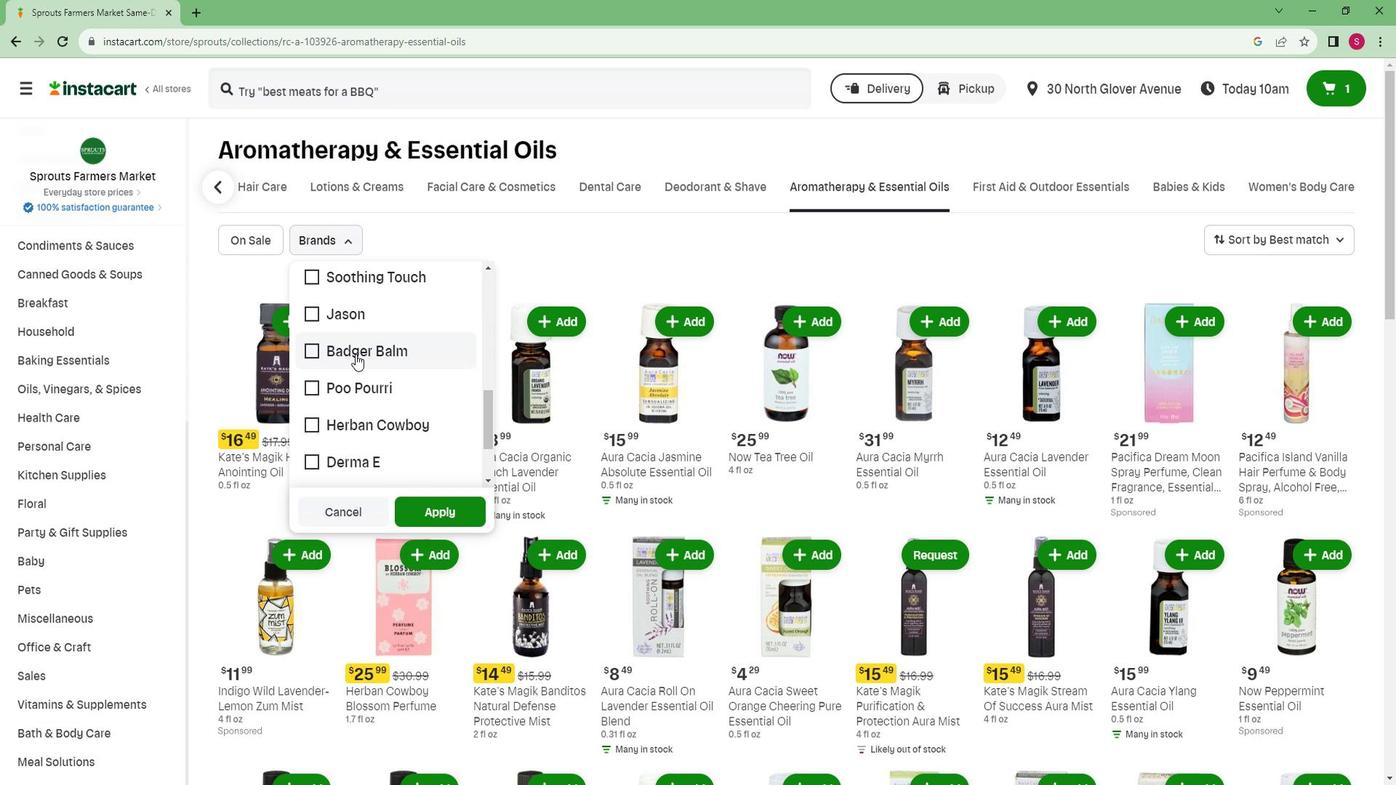 
Action: Mouse scrolled (368, 353) with delta (0, 0)
Screenshot: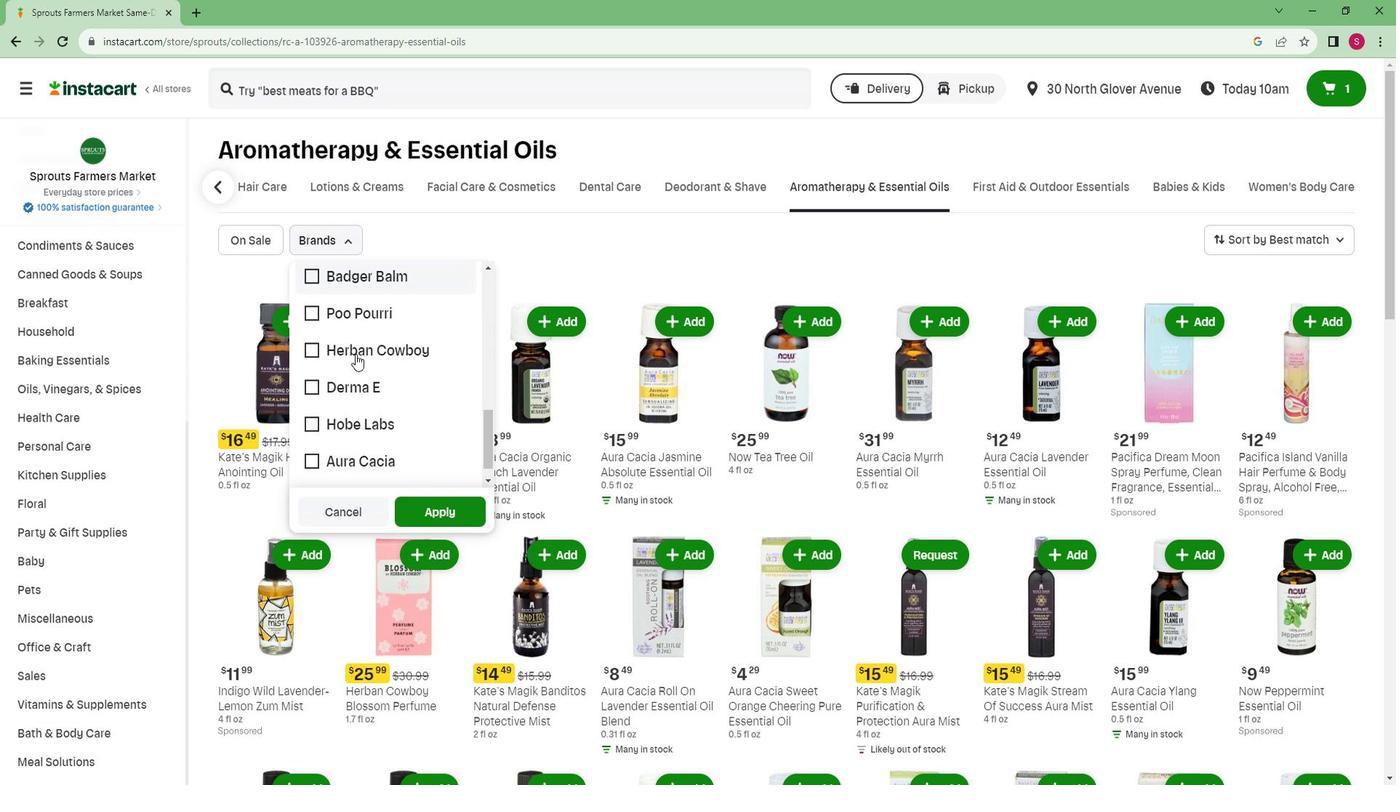 
Action: Mouse moved to (345, 394)
Screenshot: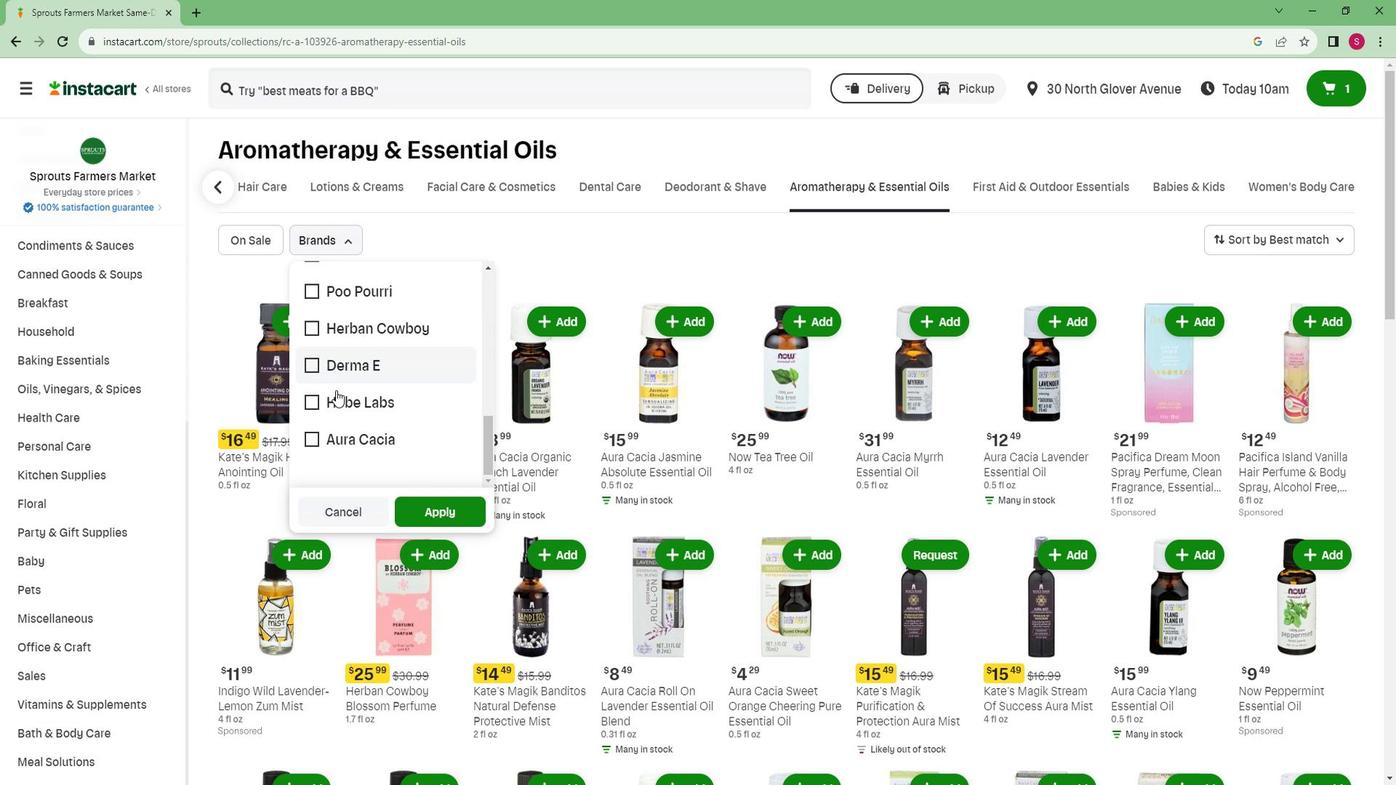 
Action: Mouse pressed left at (345, 394)
Screenshot: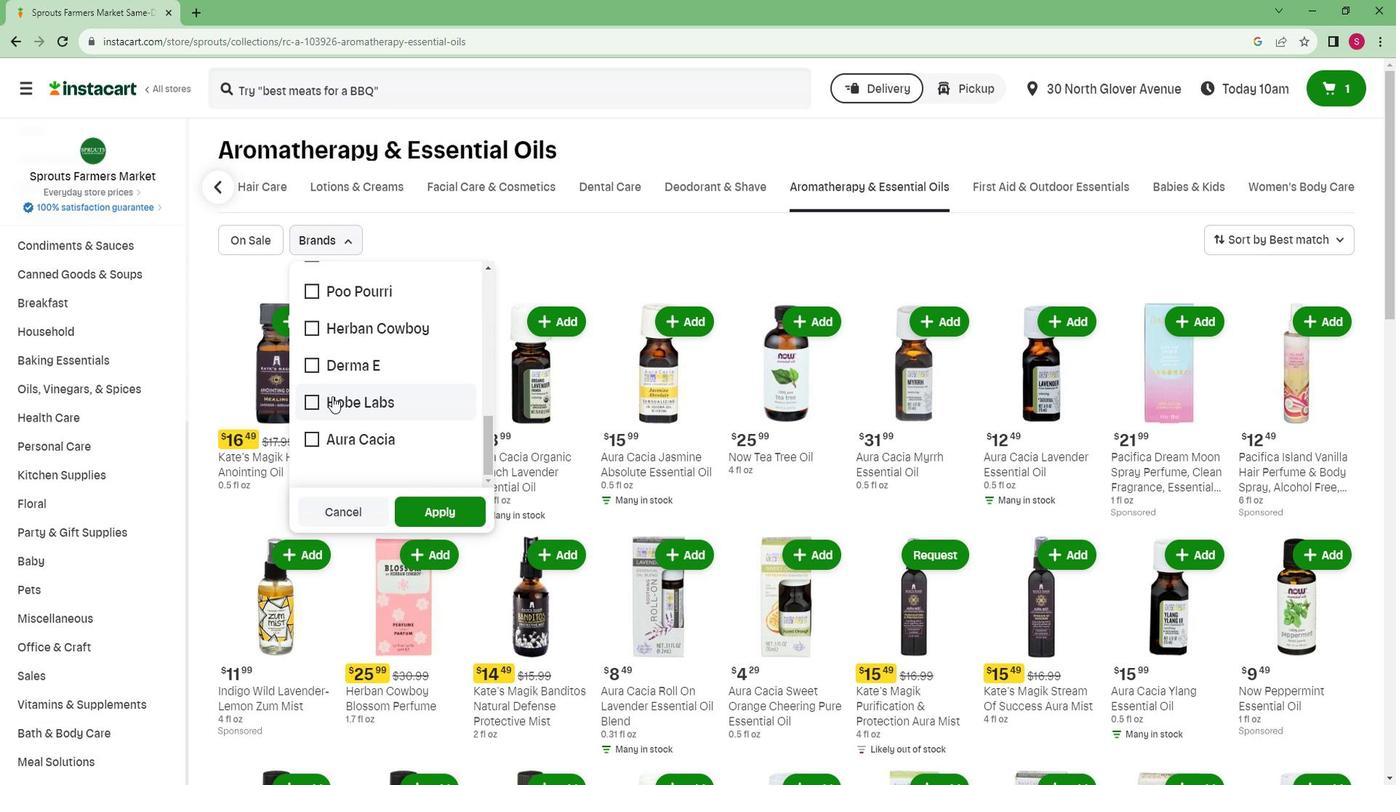 
Action: Mouse moved to (436, 504)
Screenshot: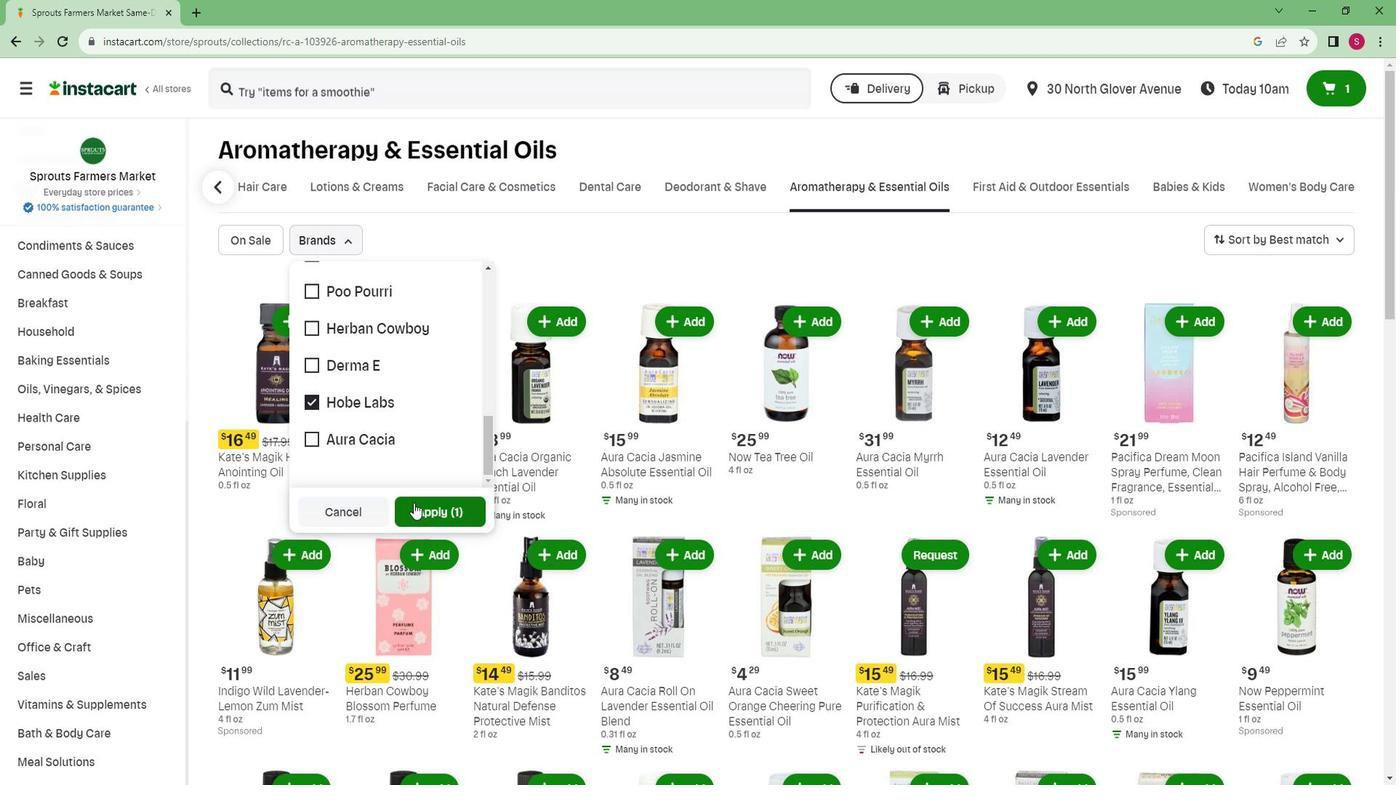 
Action: Mouse pressed left at (436, 504)
Screenshot: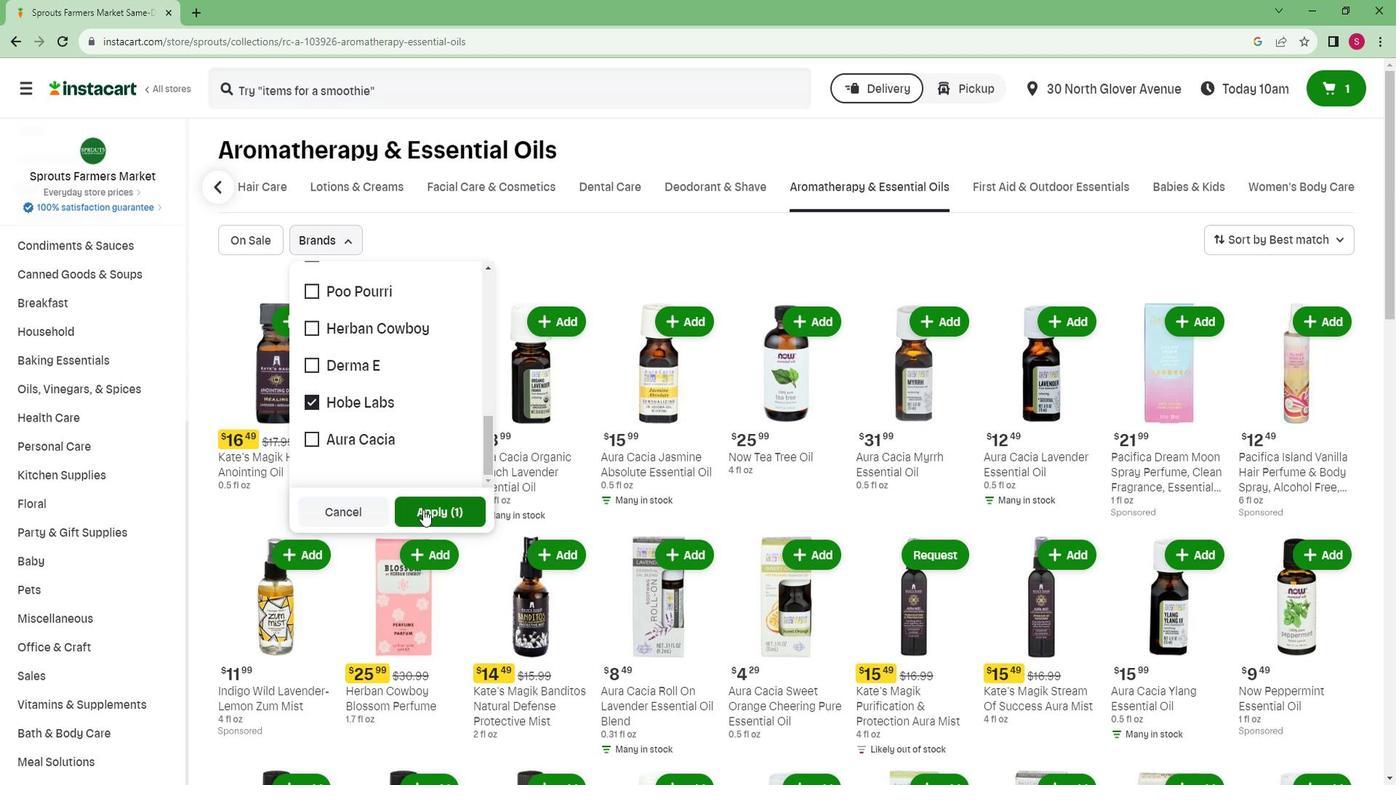 
Action: Mouse moved to (463, 484)
Screenshot: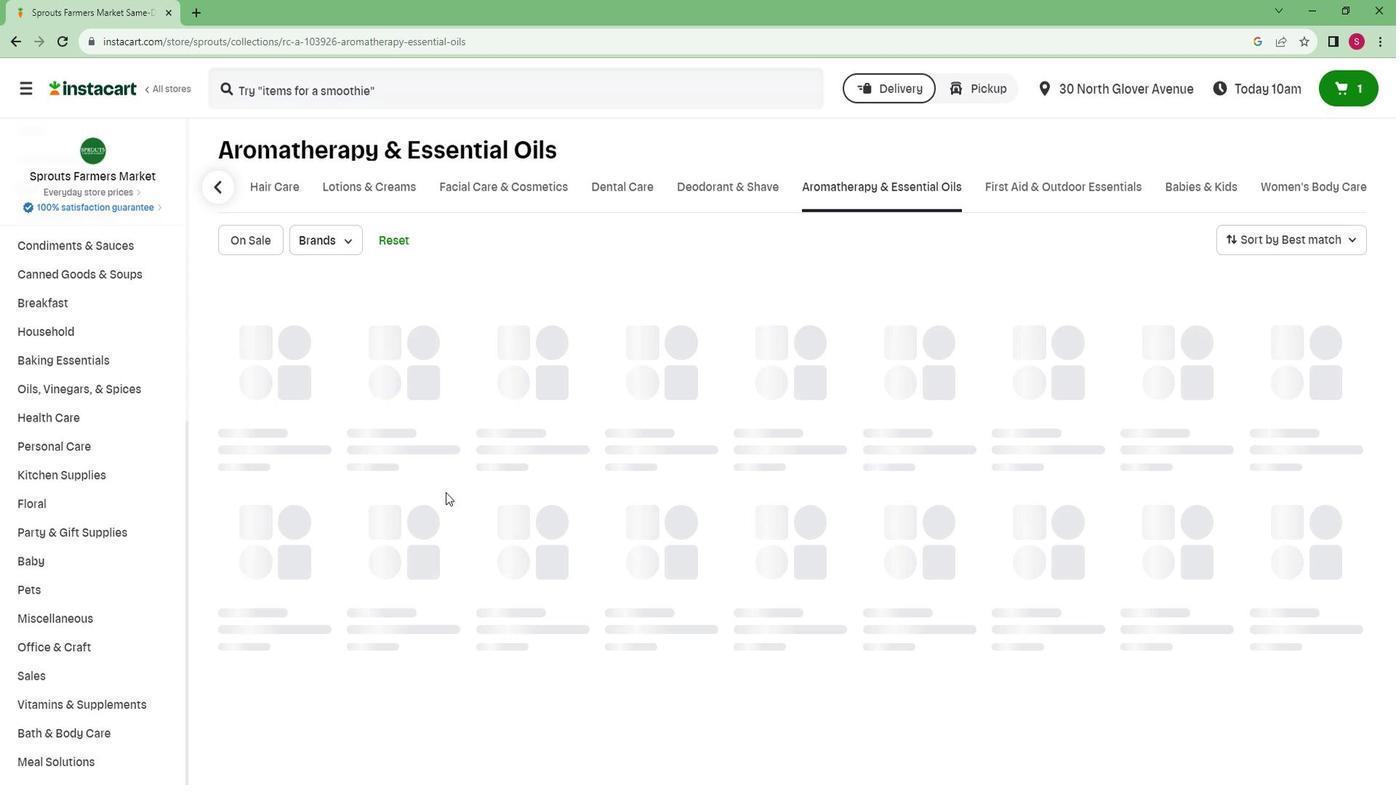 
